 Task: Check the picks of the 2023 Victory Lane Racing NASCAR Cup Series for the race "All-Star Open*" on the track "N". Wilkesboro".
Action: Mouse moved to (240, 452)
Screenshot: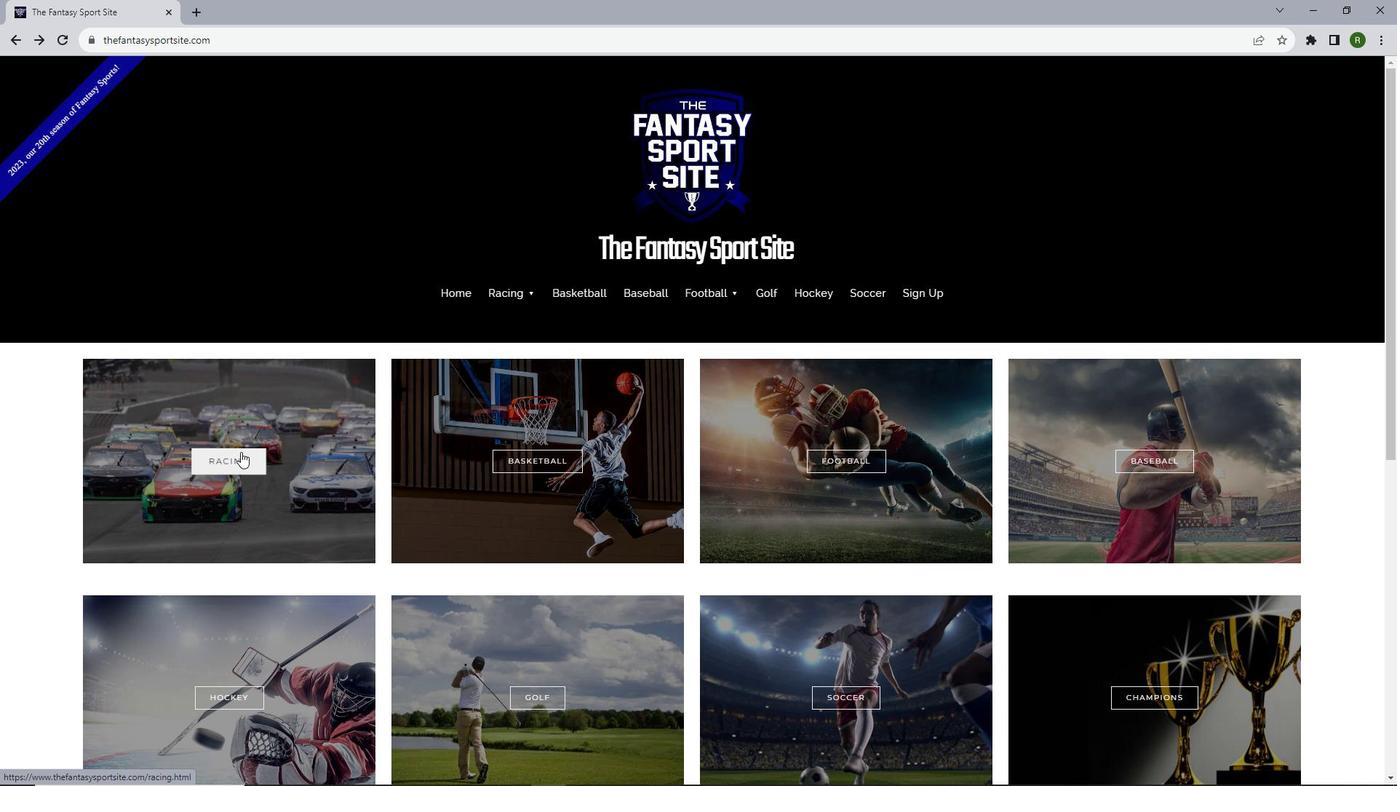 
Action: Mouse pressed left at (240, 452)
Screenshot: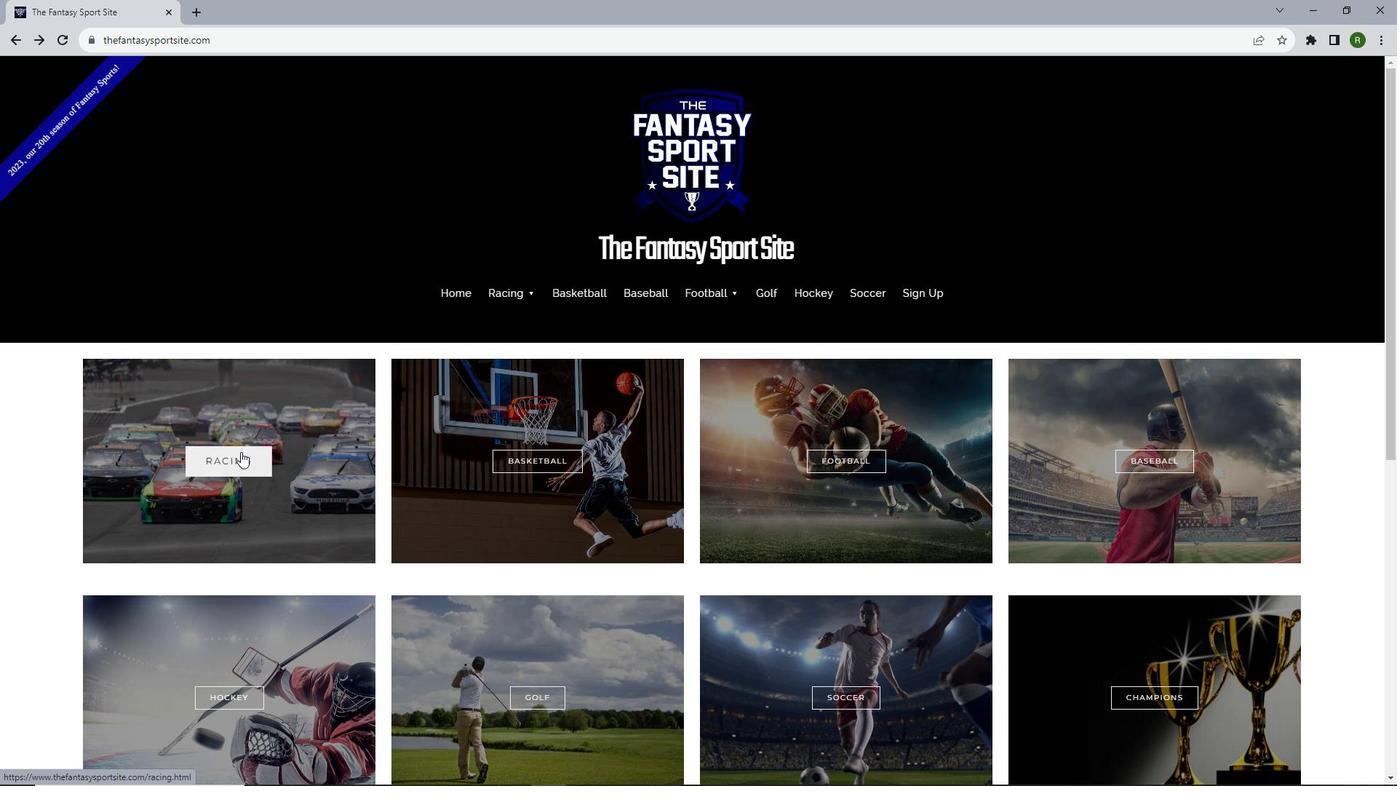 
Action: Mouse moved to (393, 443)
Screenshot: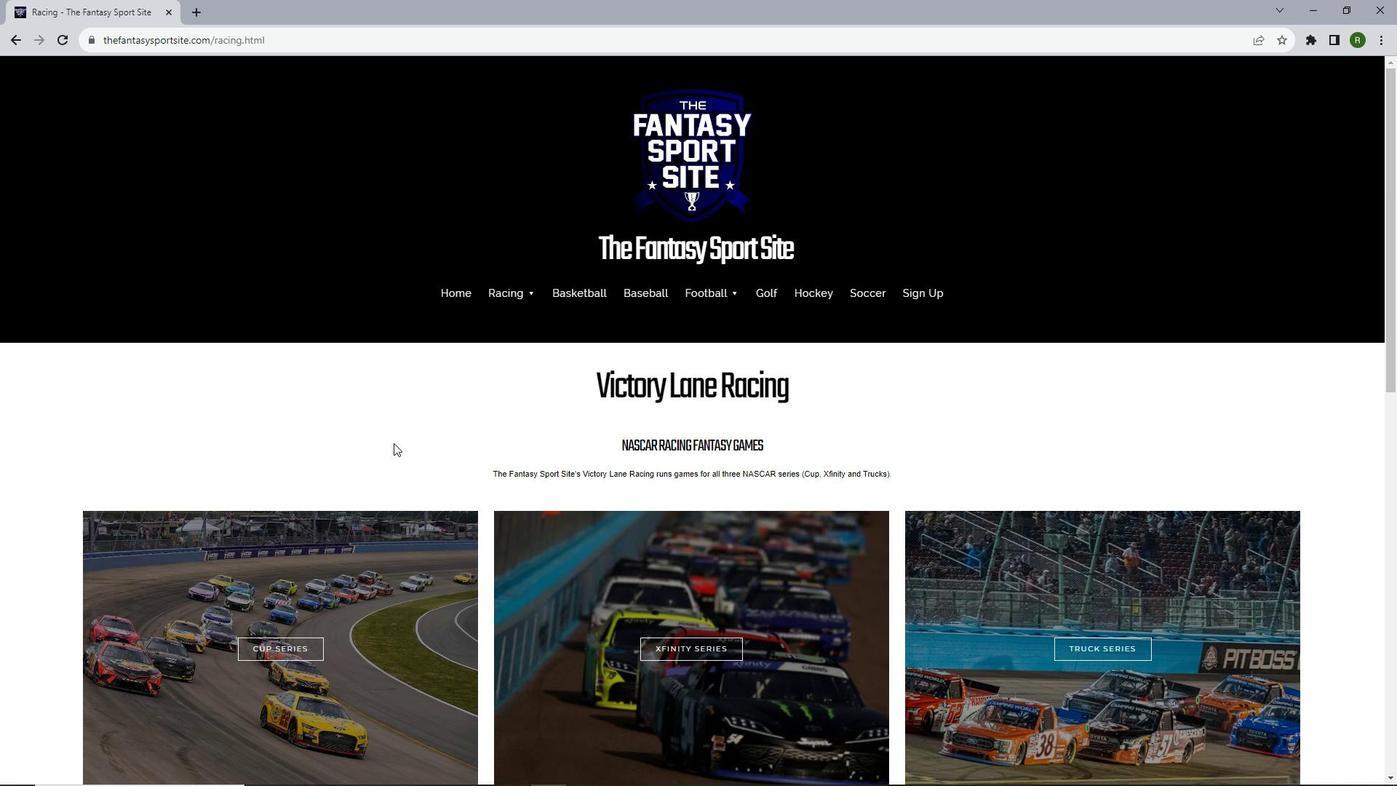 
Action: Mouse scrolled (393, 442) with delta (0, 0)
Screenshot: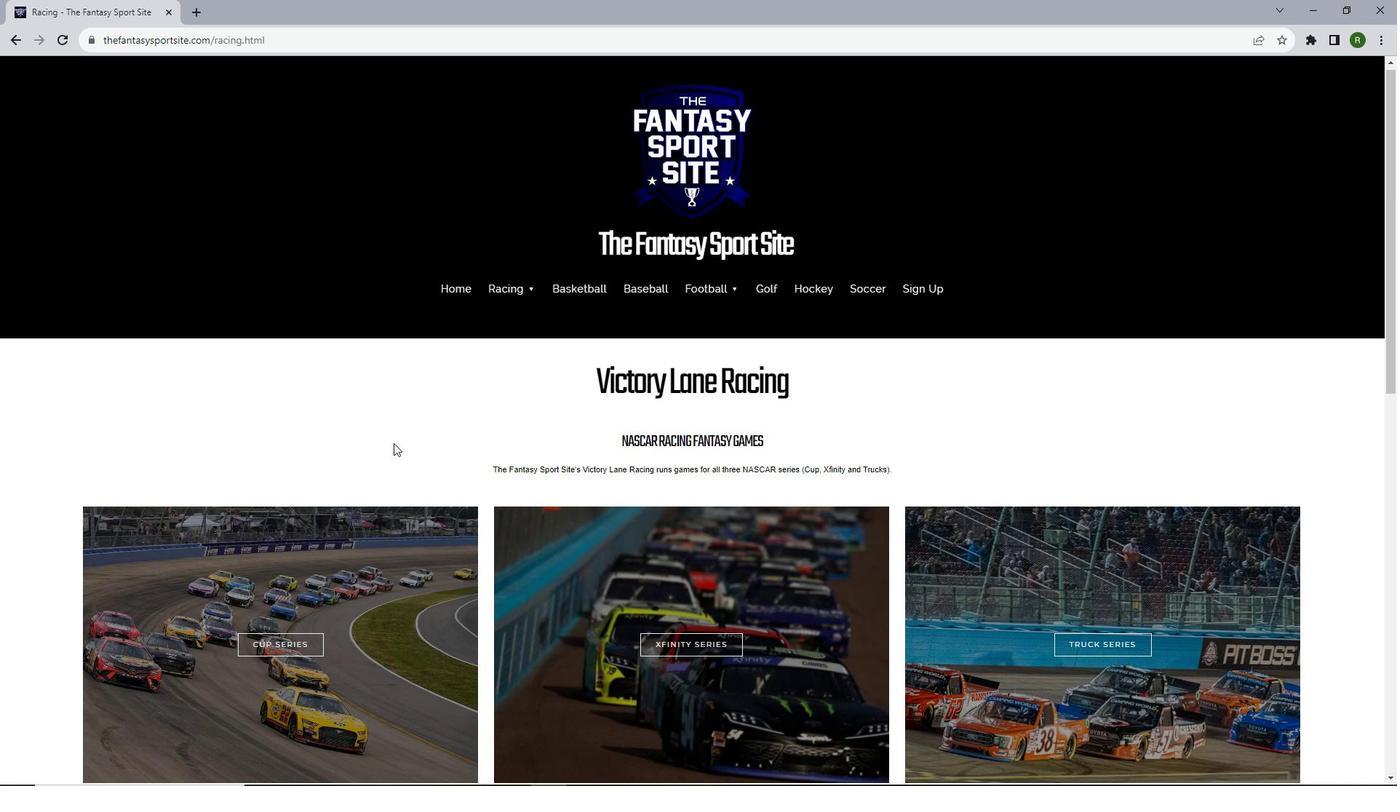 
Action: Mouse scrolled (393, 442) with delta (0, 0)
Screenshot: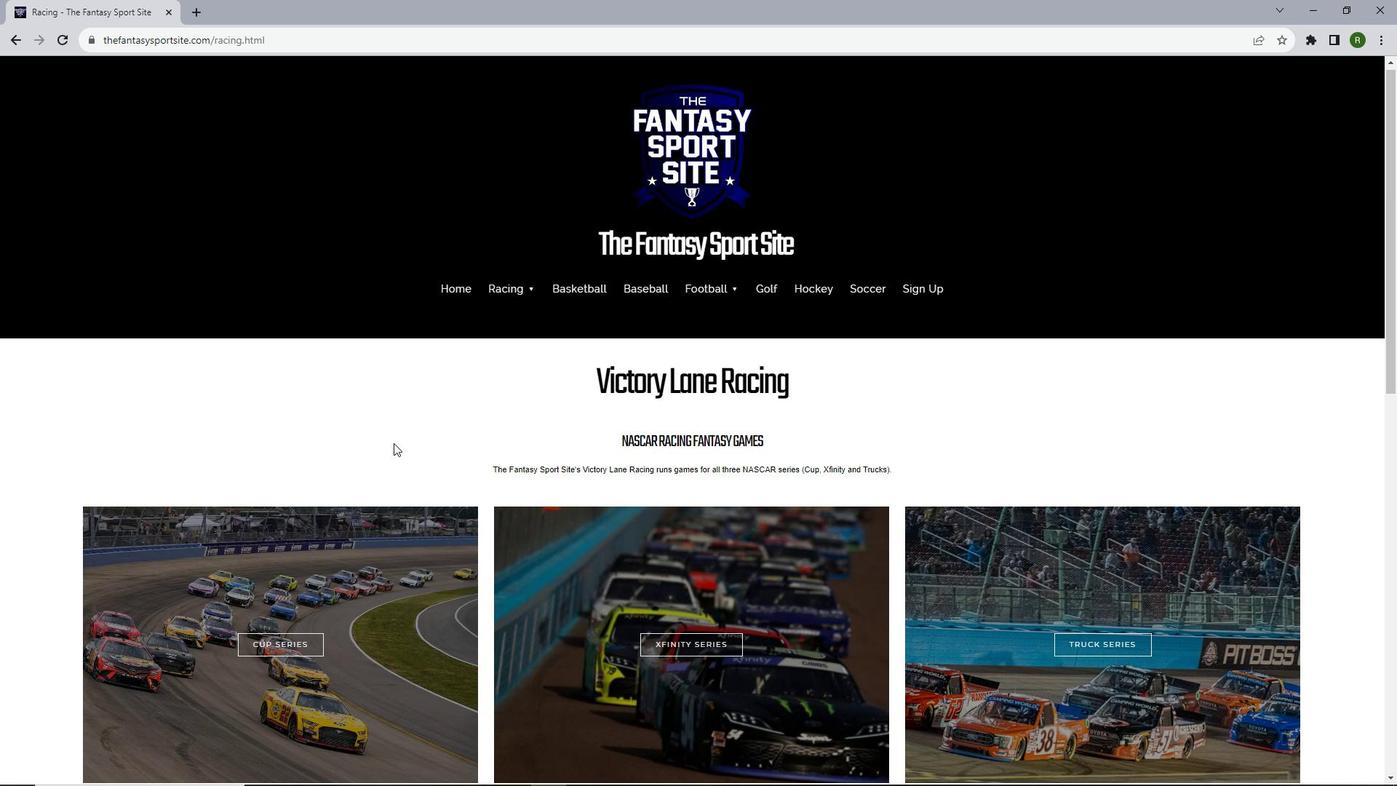
Action: Mouse scrolled (393, 442) with delta (0, 0)
Screenshot: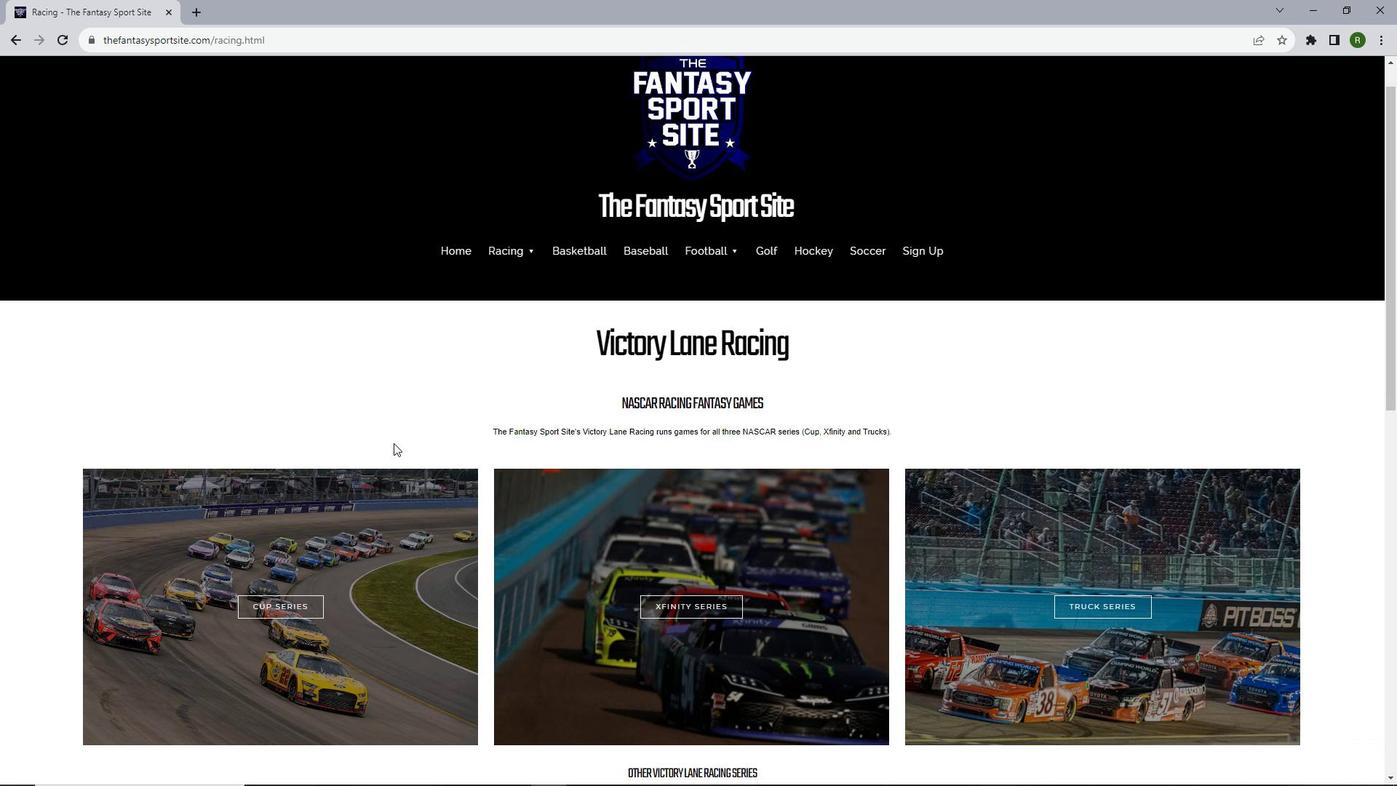 
Action: Mouse moved to (264, 429)
Screenshot: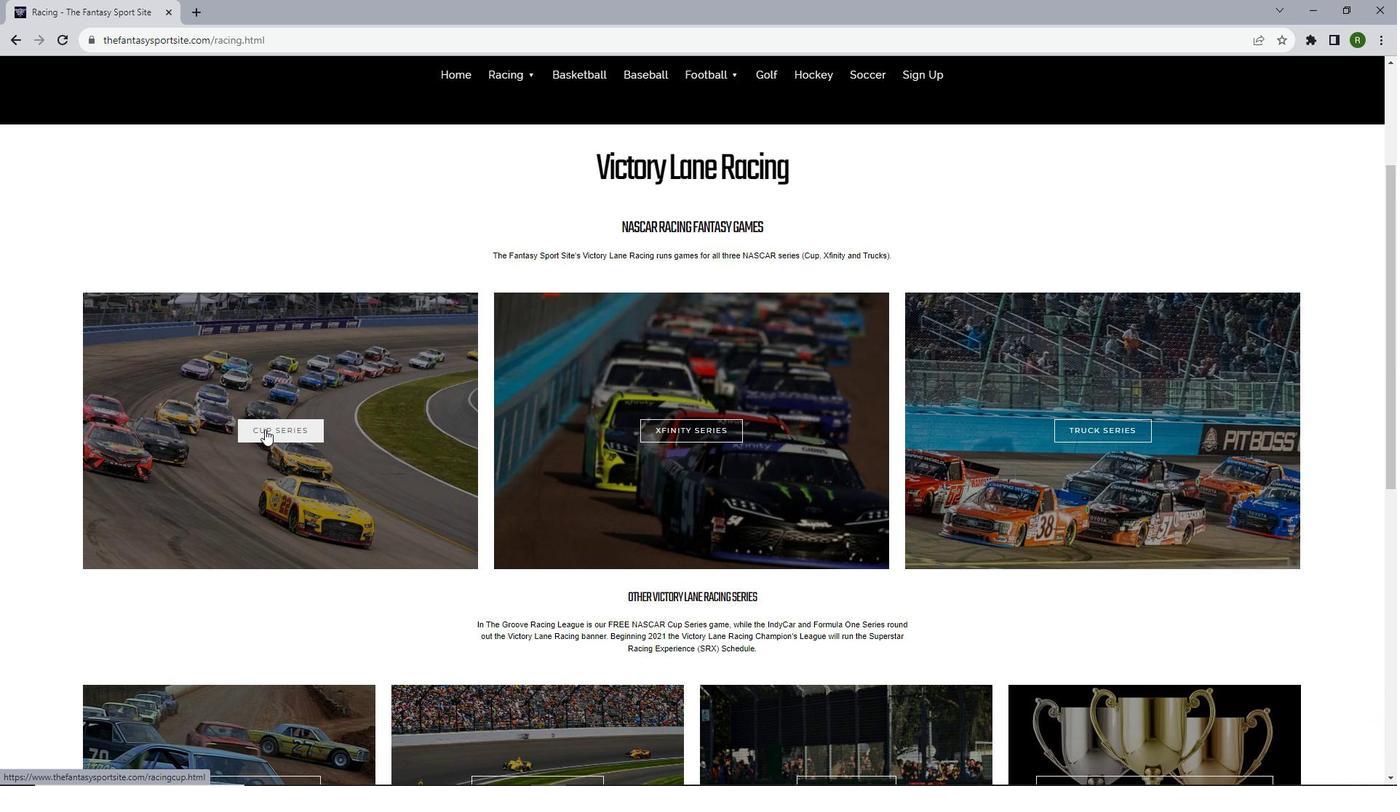 
Action: Mouse pressed left at (264, 429)
Screenshot: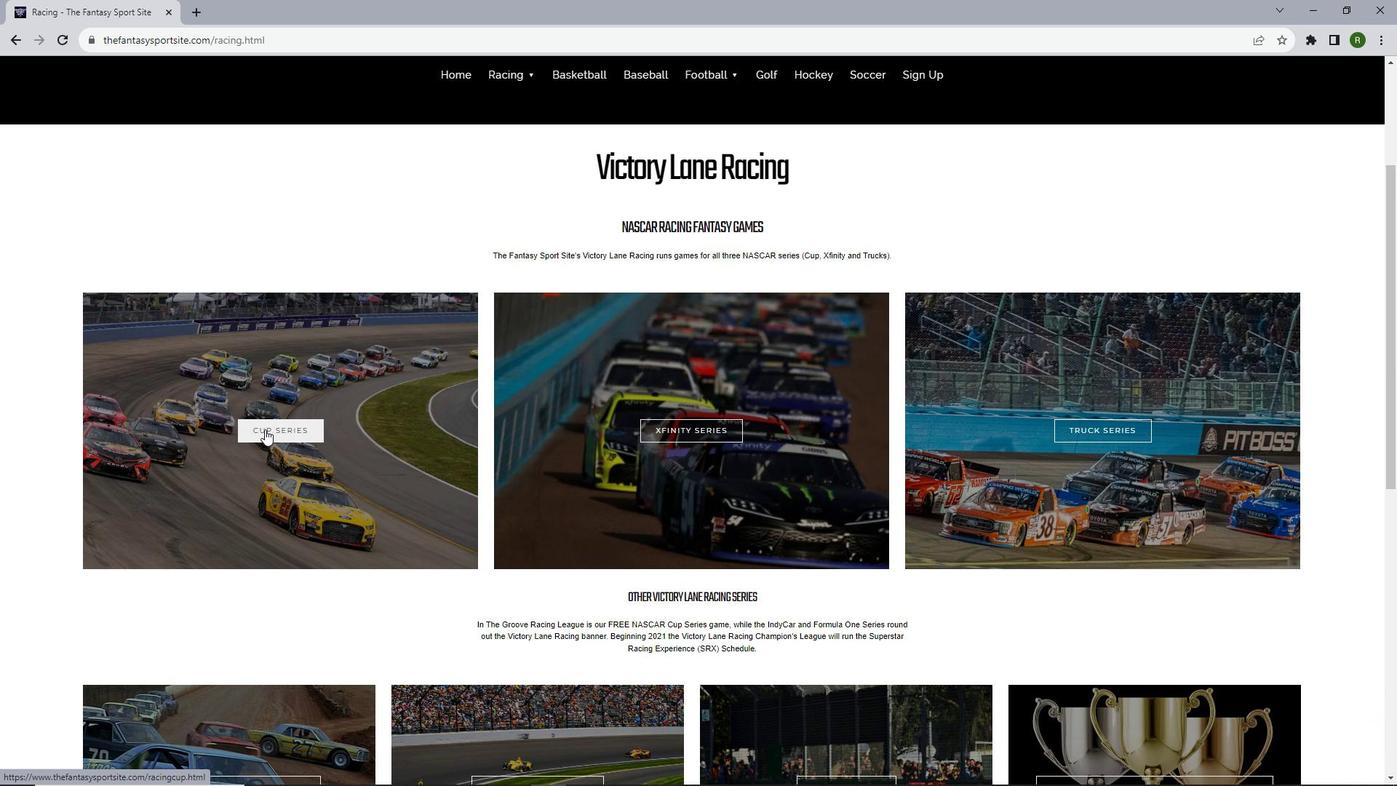 
Action: Mouse moved to (334, 402)
Screenshot: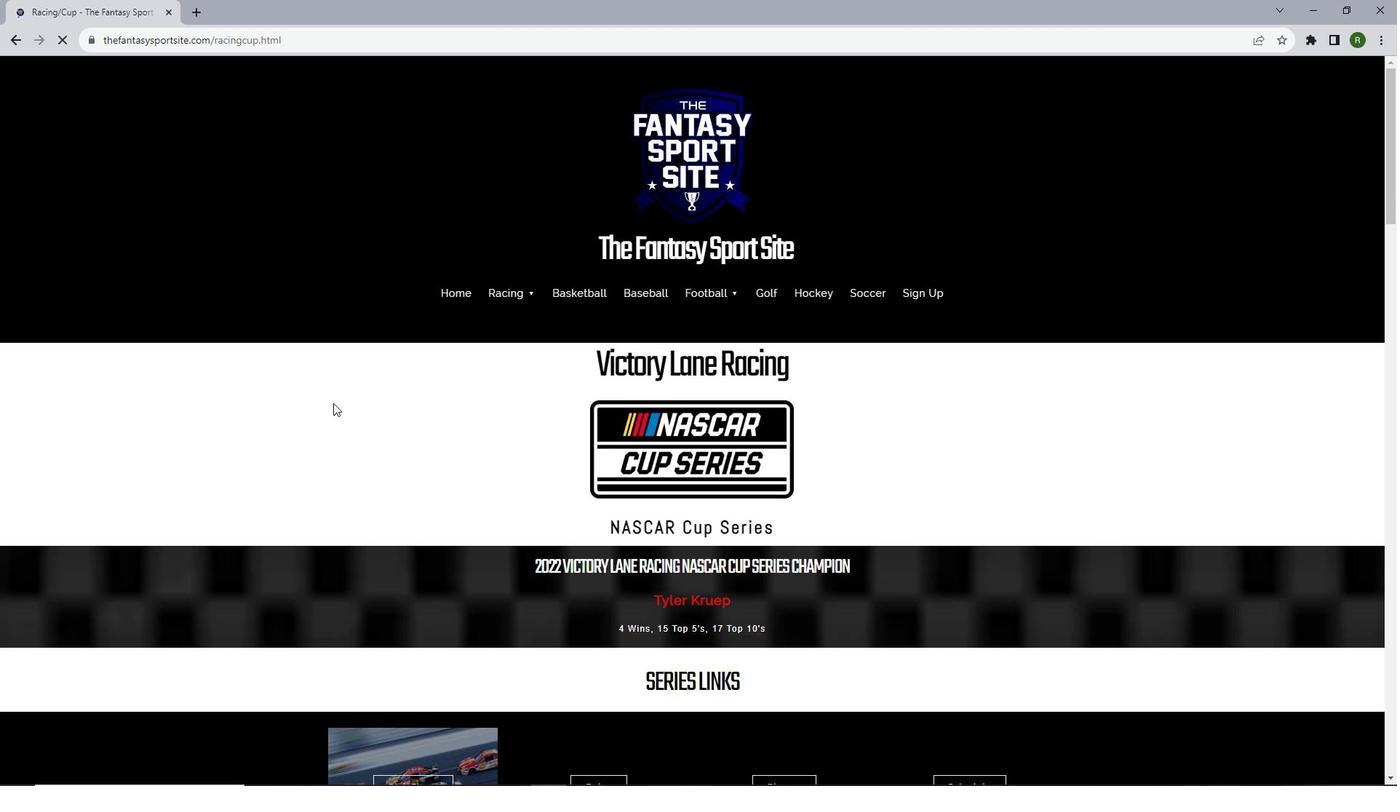 
Action: Mouse scrolled (334, 401) with delta (0, 0)
Screenshot: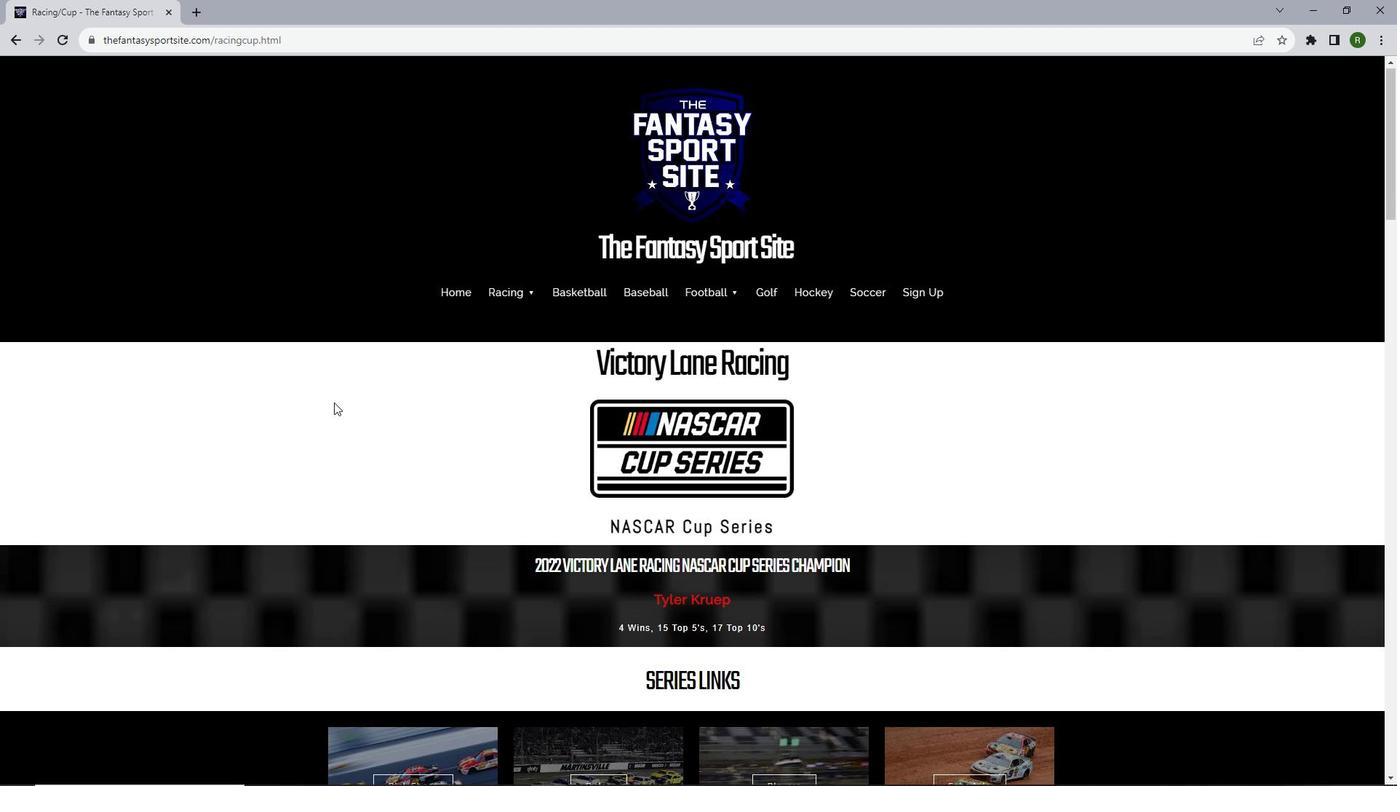 
Action: Mouse scrolled (334, 401) with delta (0, 0)
Screenshot: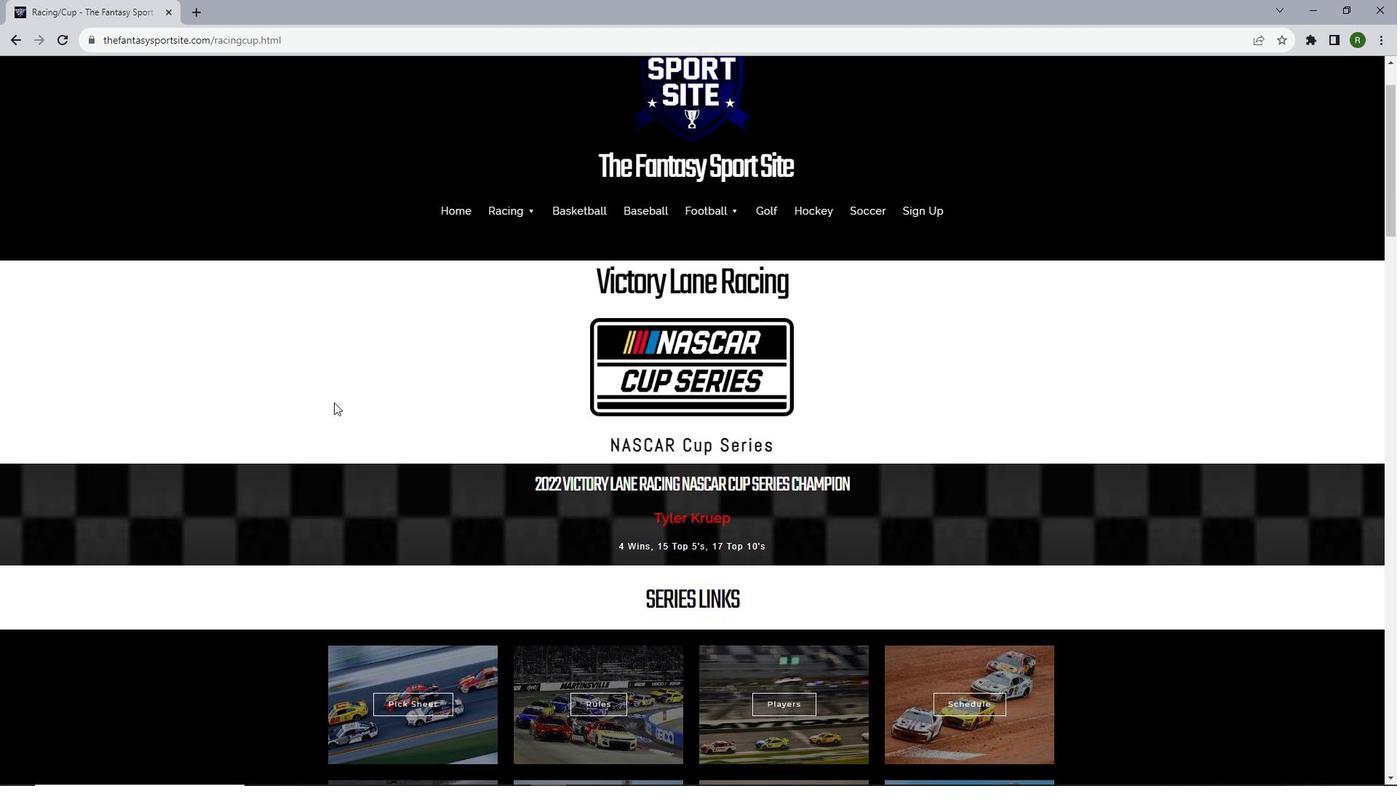 
Action: Mouse scrolled (334, 401) with delta (0, 0)
Screenshot: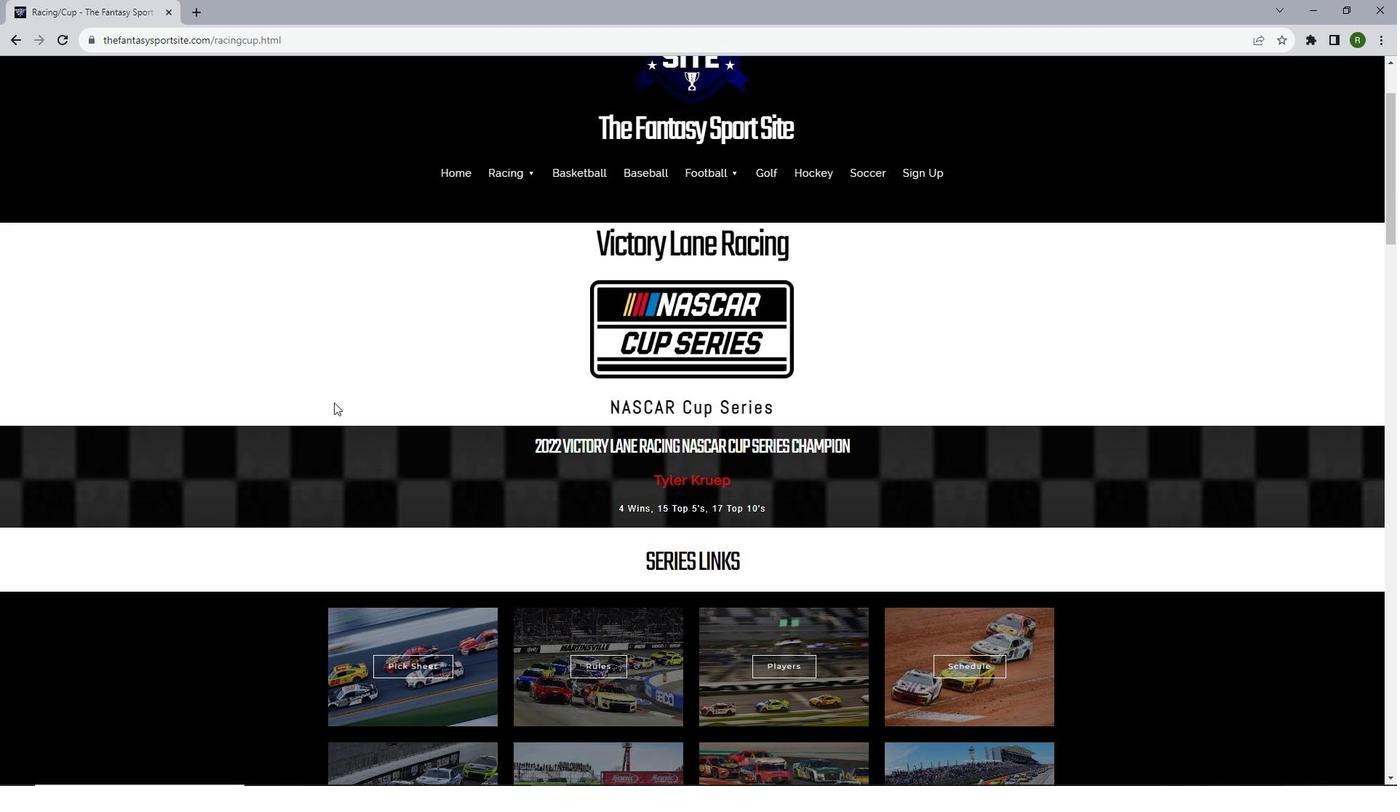 
Action: Mouse scrolled (334, 401) with delta (0, 0)
Screenshot: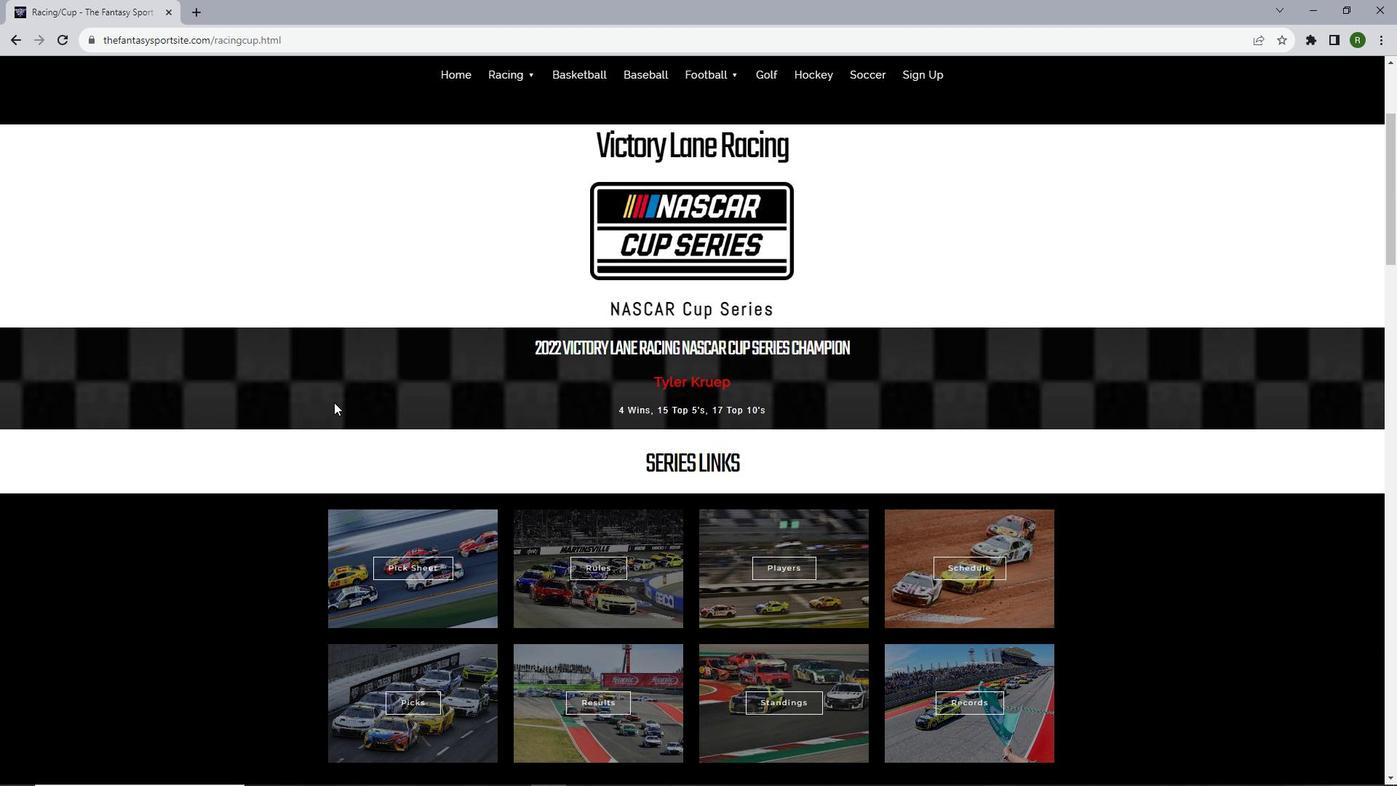 
Action: Mouse scrolled (334, 401) with delta (0, 0)
Screenshot: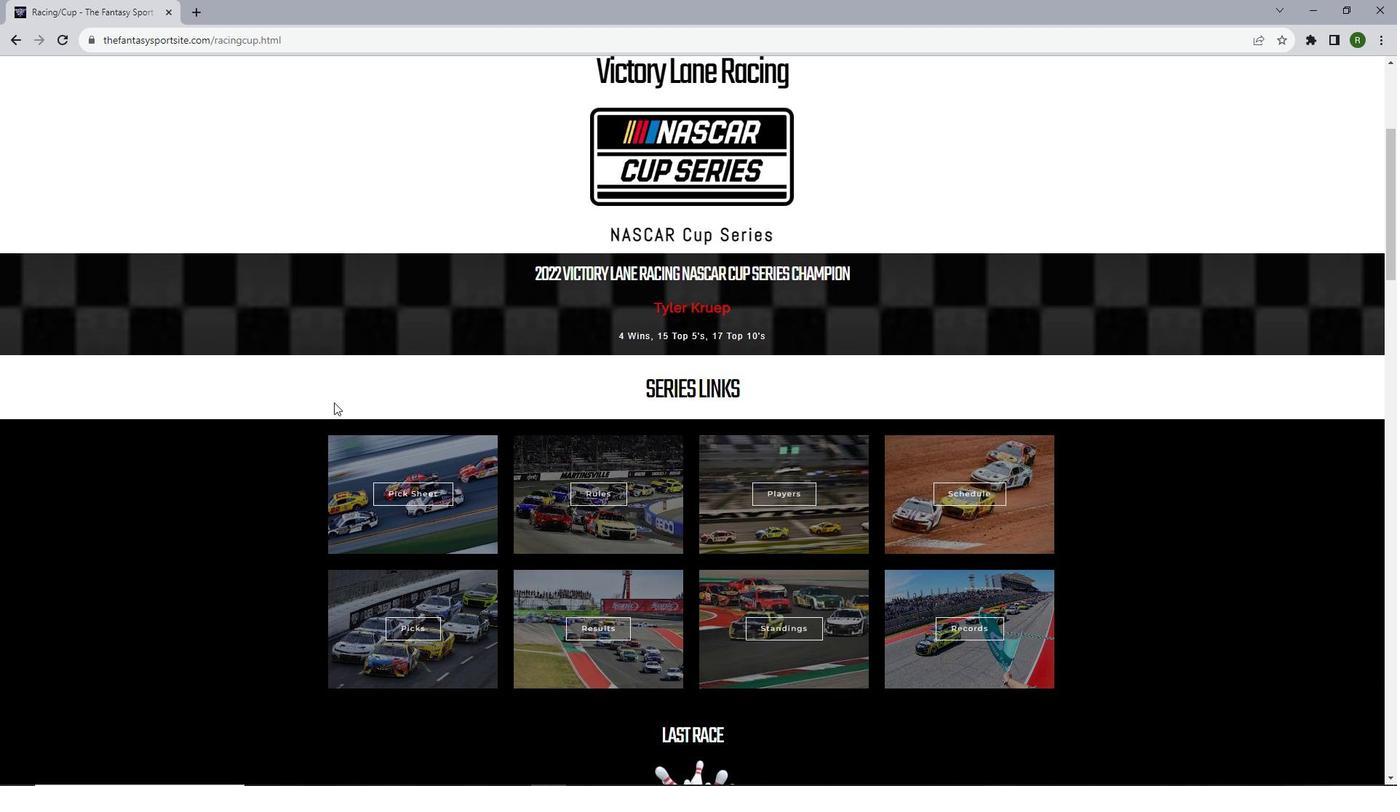 
Action: Mouse moved to (403, 559)
Screenshot: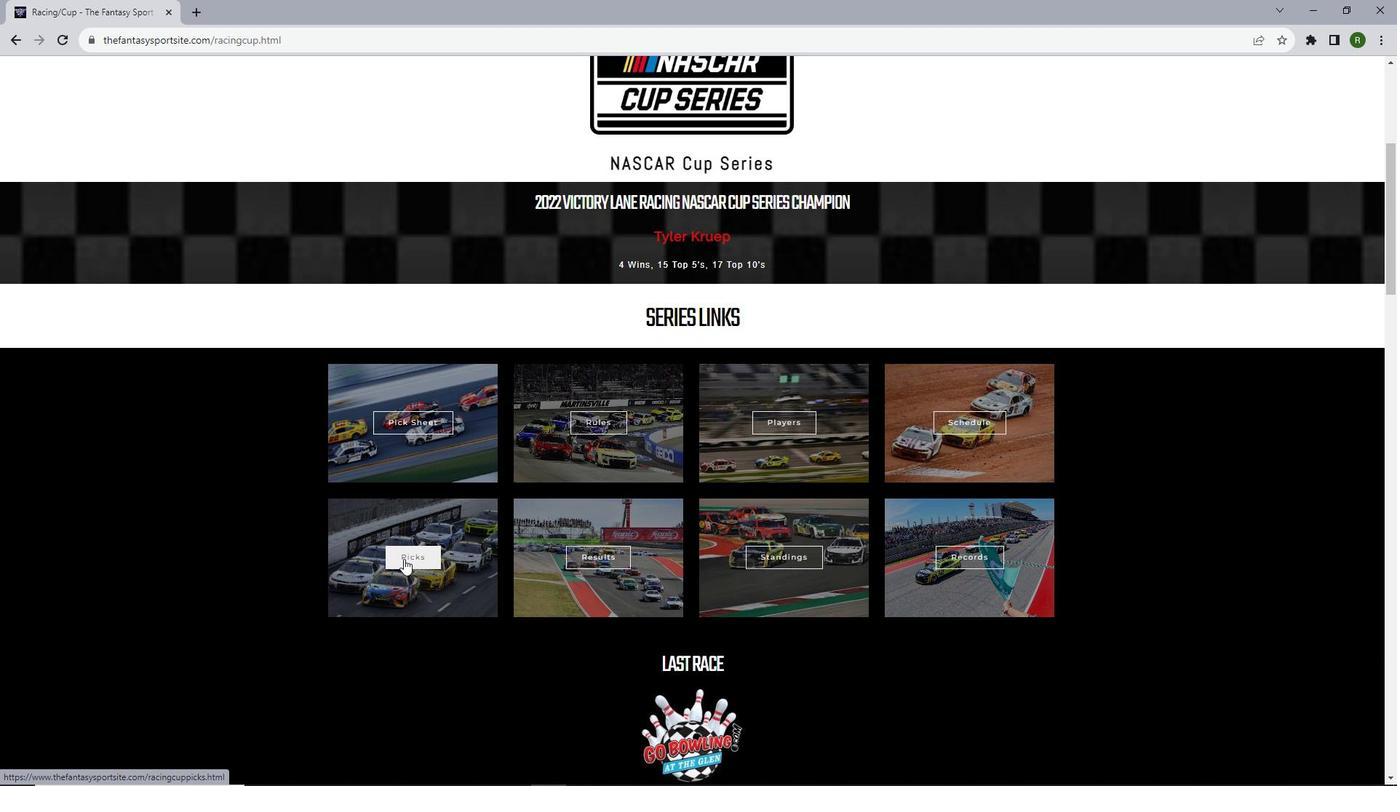 
Action: Mouse pressed left at (403, 559)
Screenshot: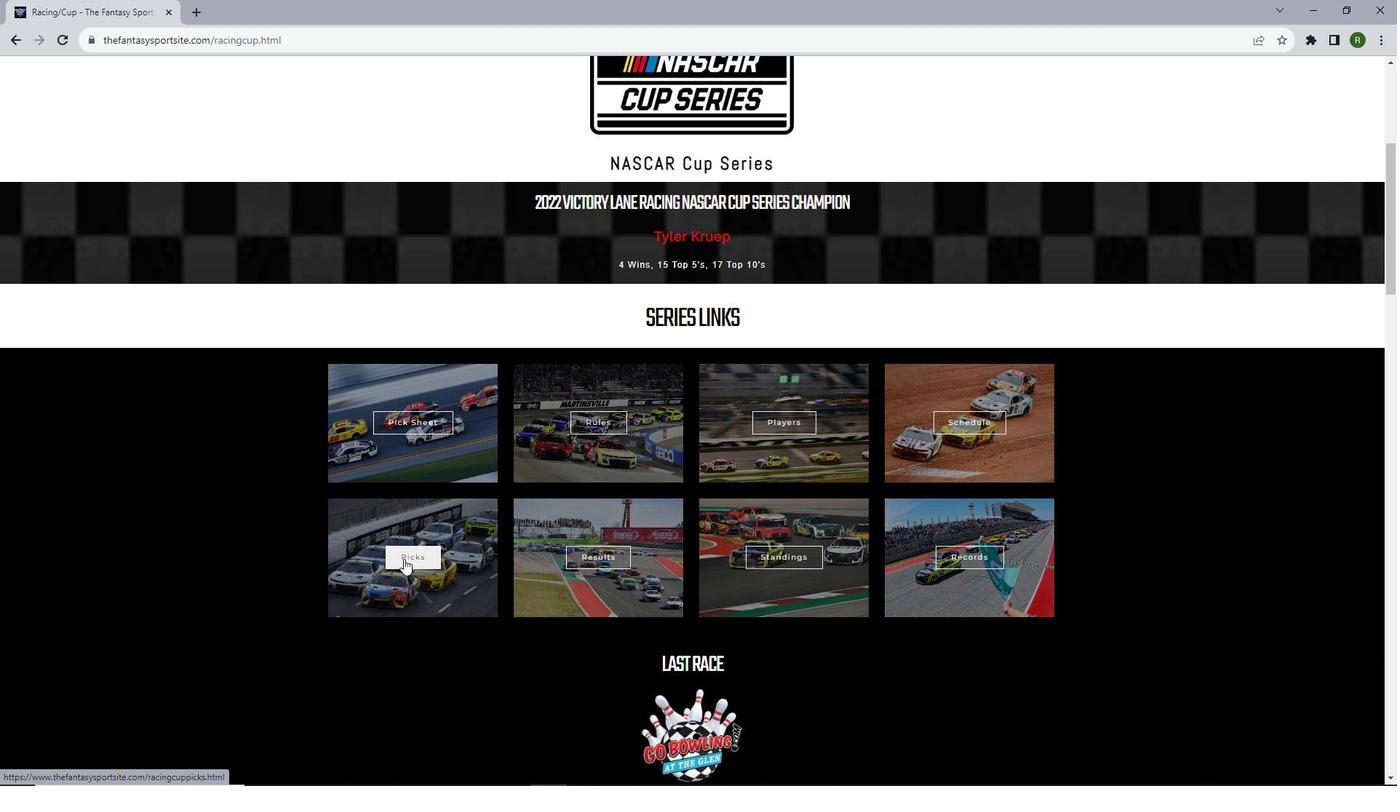 
Action: Mouse moved to (521, 418)
Screenshot: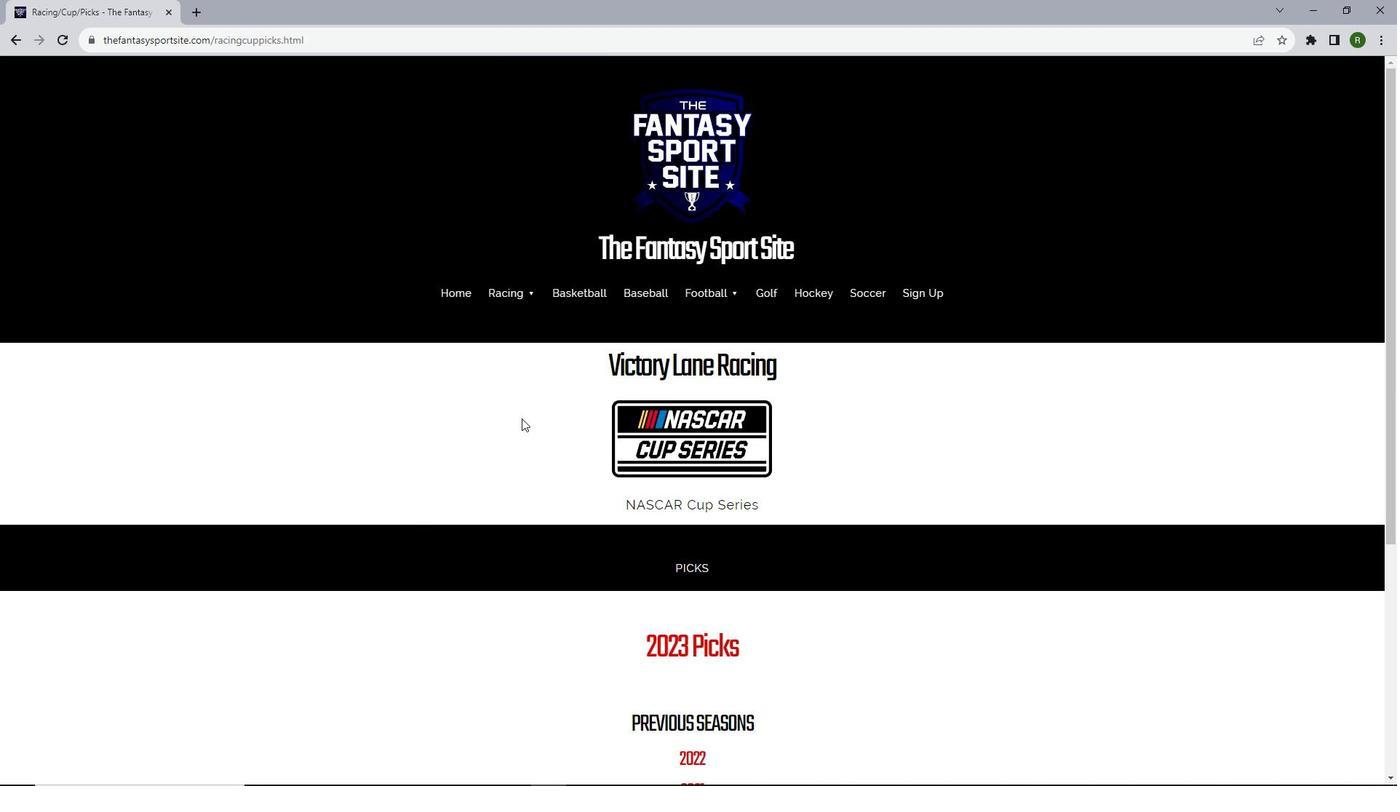 
Action: Mouse scrolled (521, 417) with delta (0, 0)
Screenshot: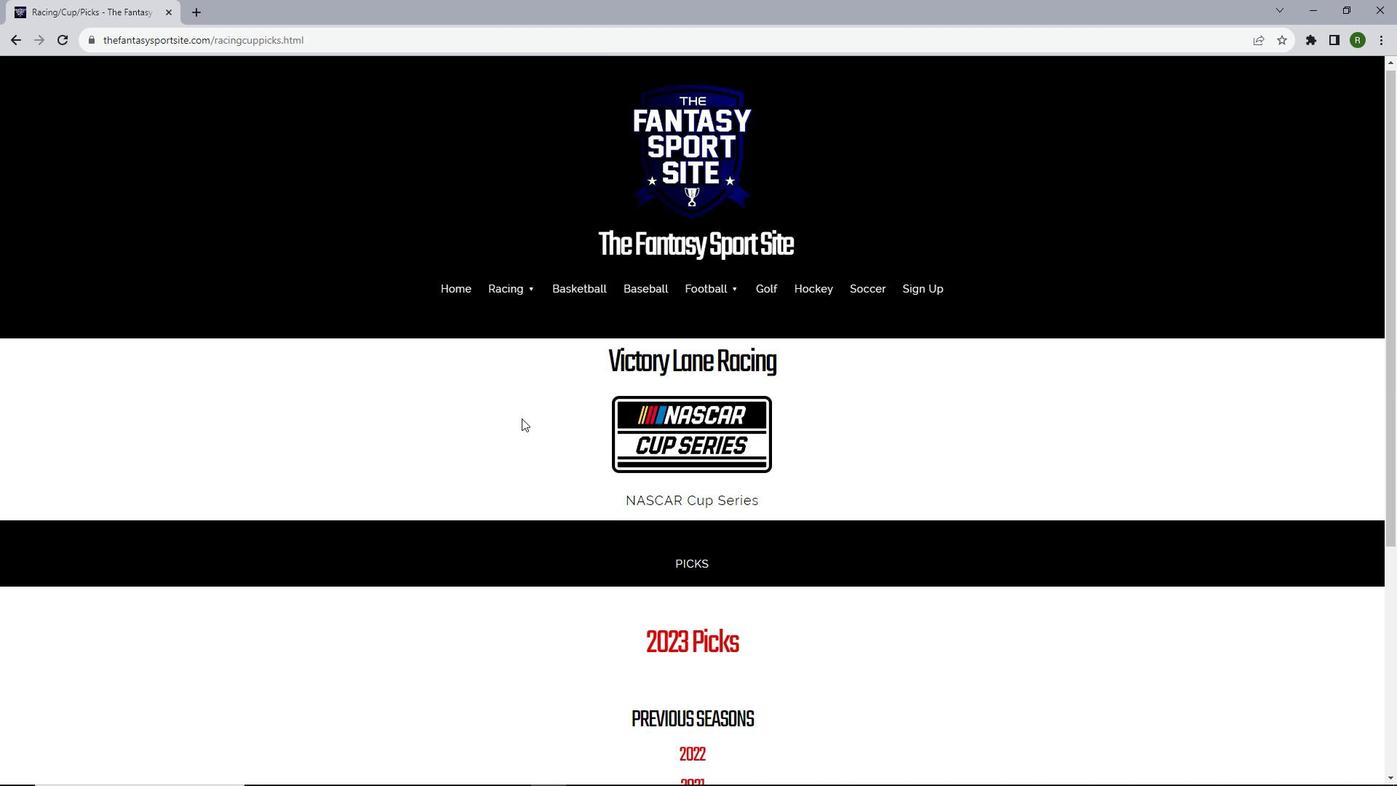 
Action: Mouse scrolled (521, 417) with delta (0, 0)
Screenshot: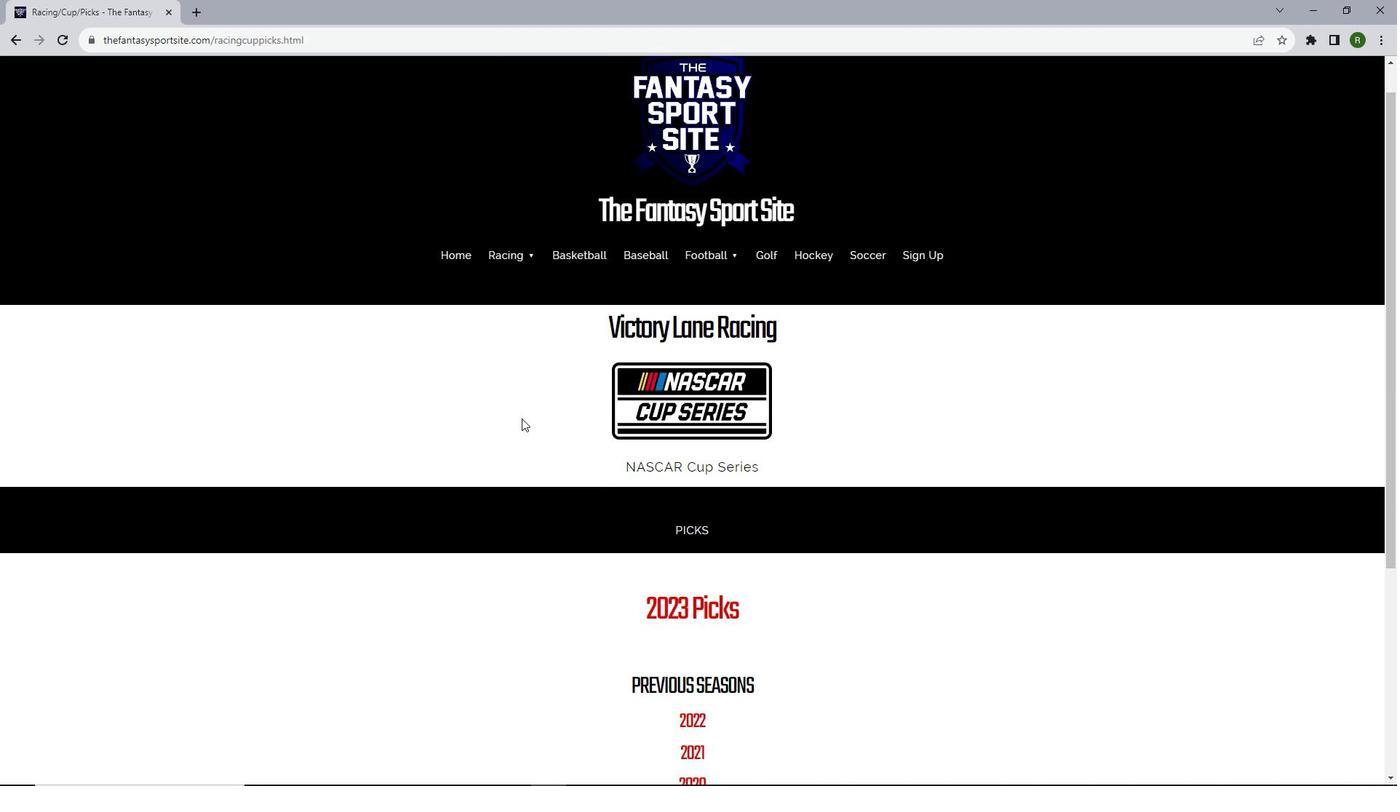 
Action: Mouse scrolled (521, 417) with delta (0, 0)
Screenshot: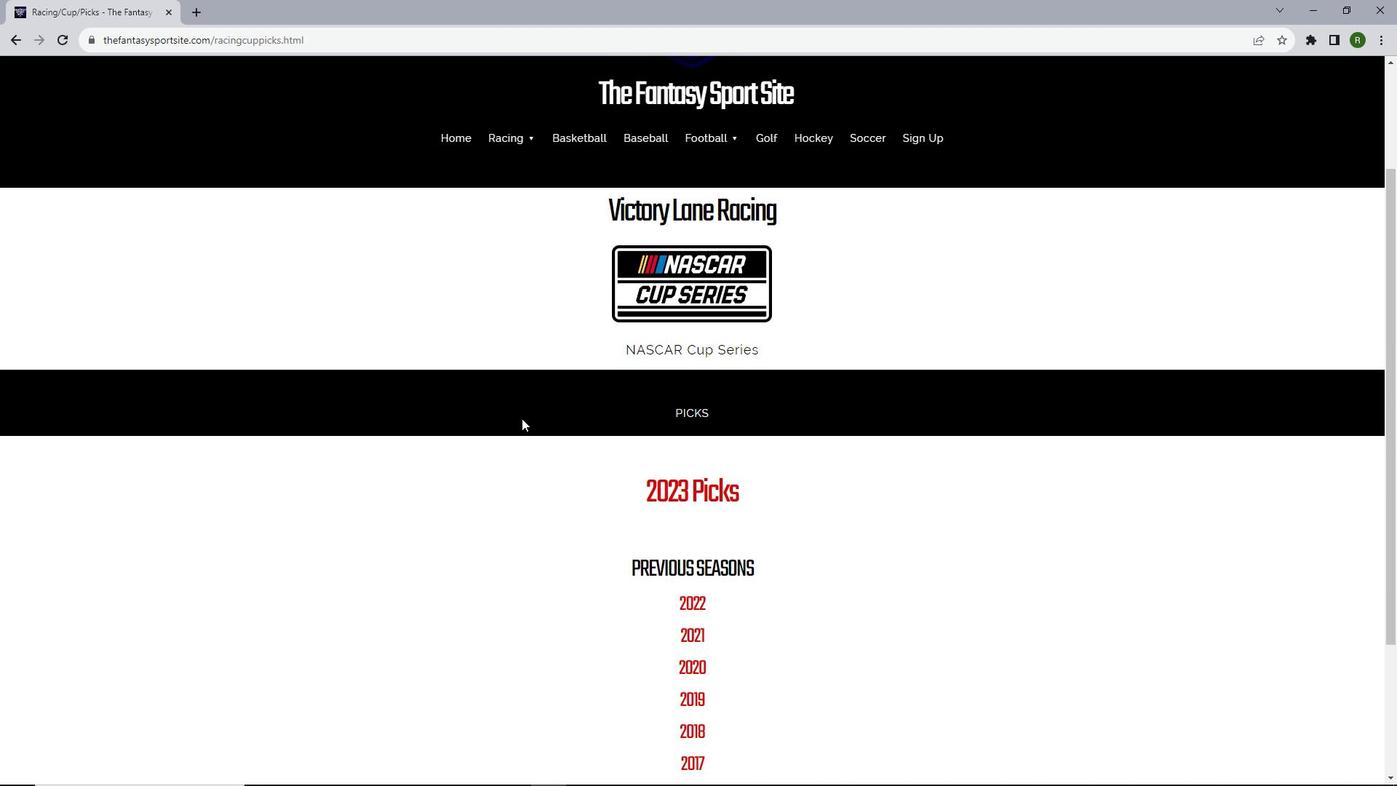
Action: Mouse scrolled (521, 417) with delta (0, 0)
Screenshot: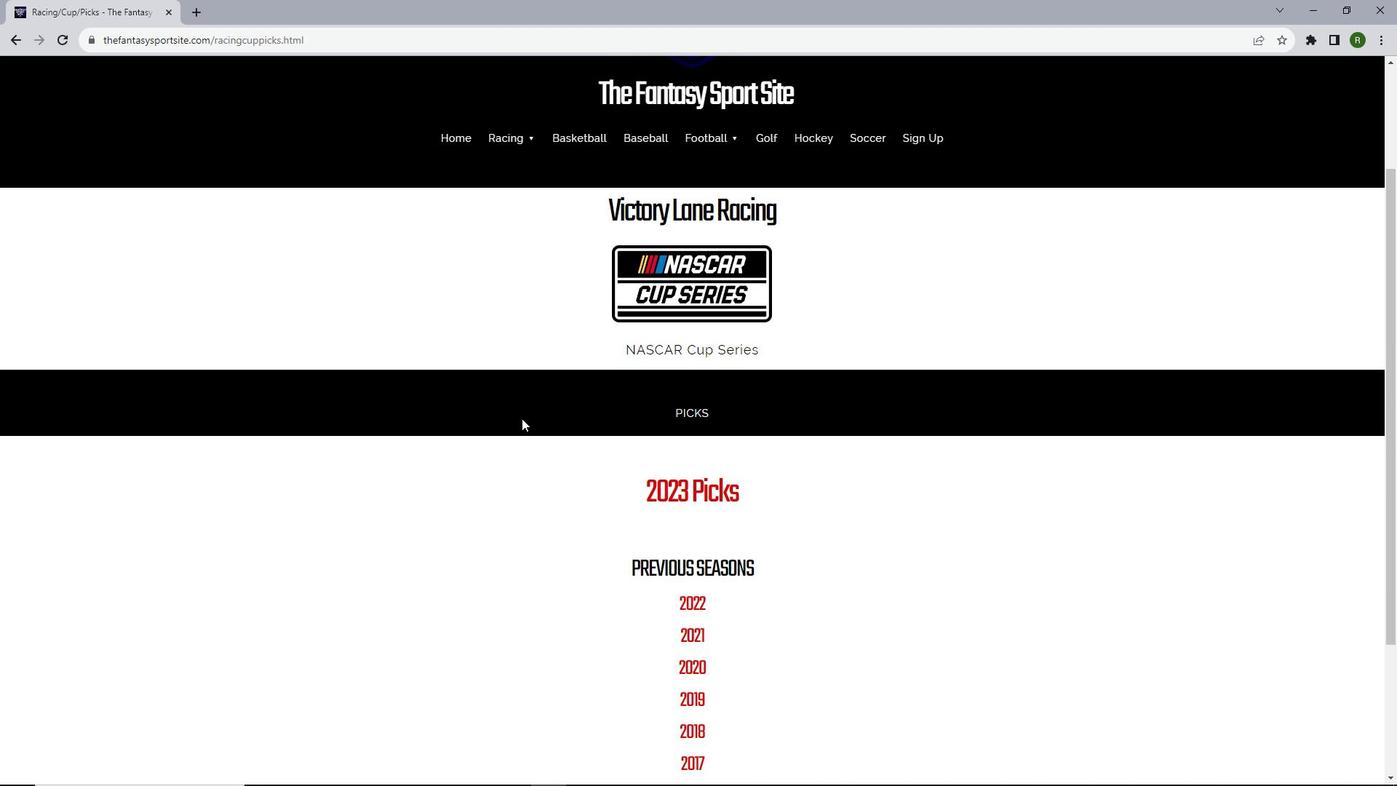 
Action: Mouse moved to (711, 352)
Screenshot: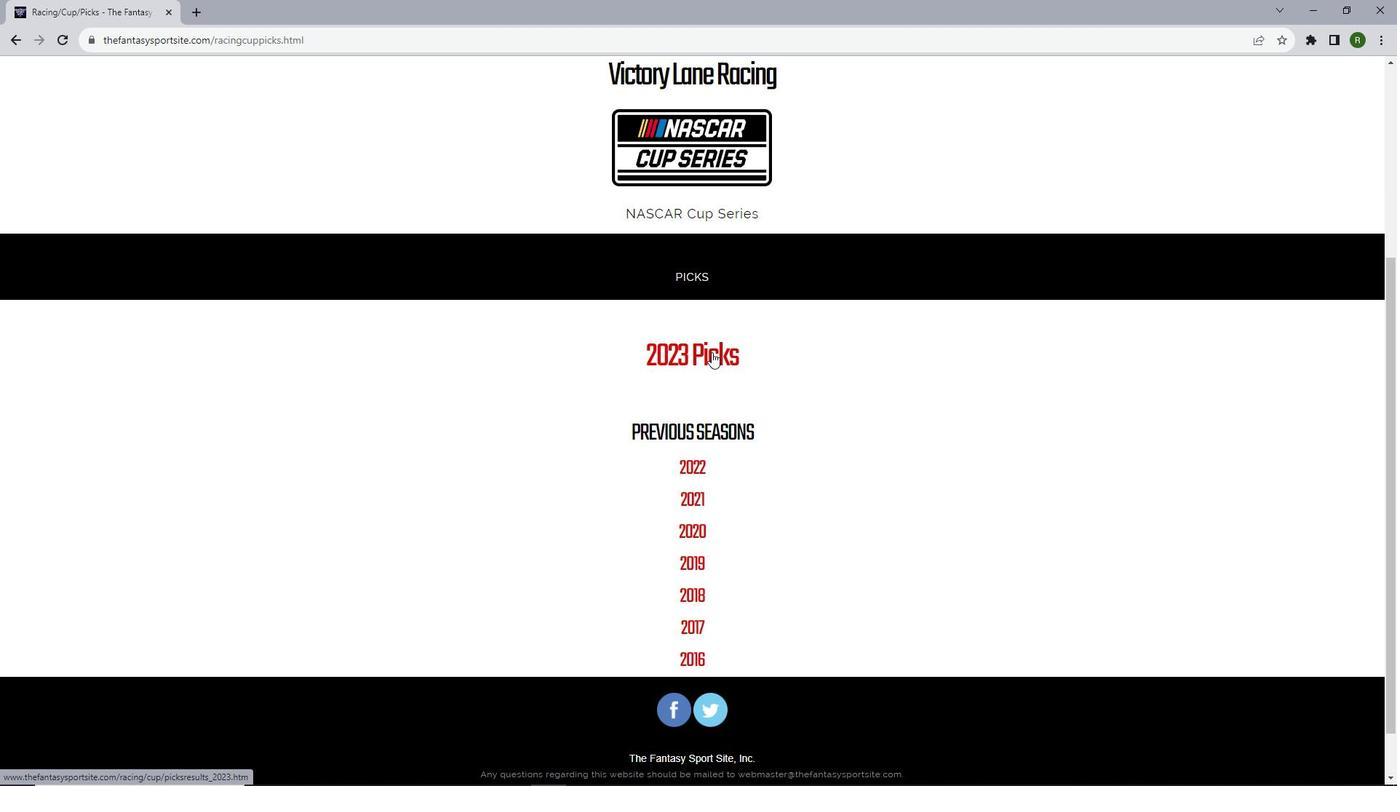 
Action: Mouse pressed left at (711, 352)
Screenshot: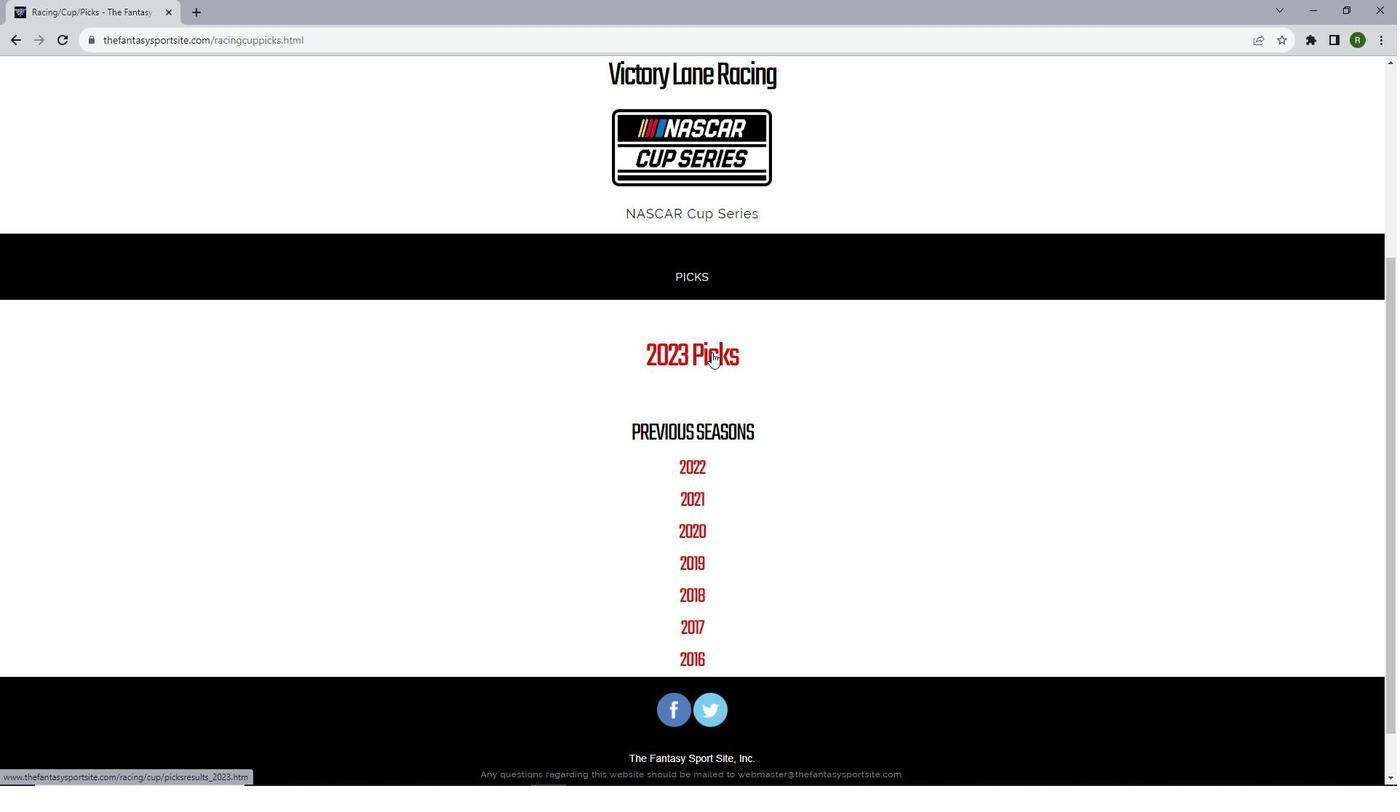 
Action: Mouse moved to (706, 339)
Screenshot: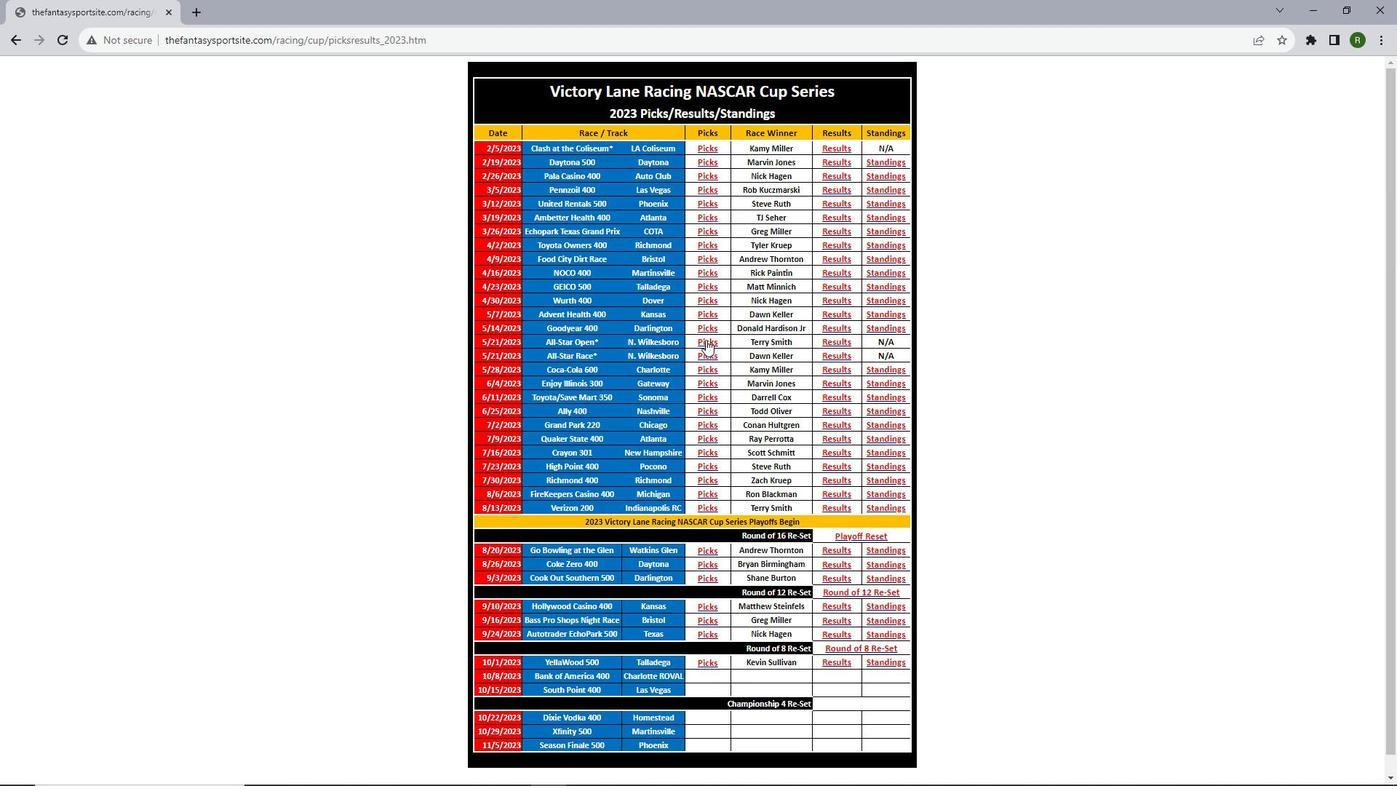 
Action: Mouse pressed left at (706, 339)
Screenshot: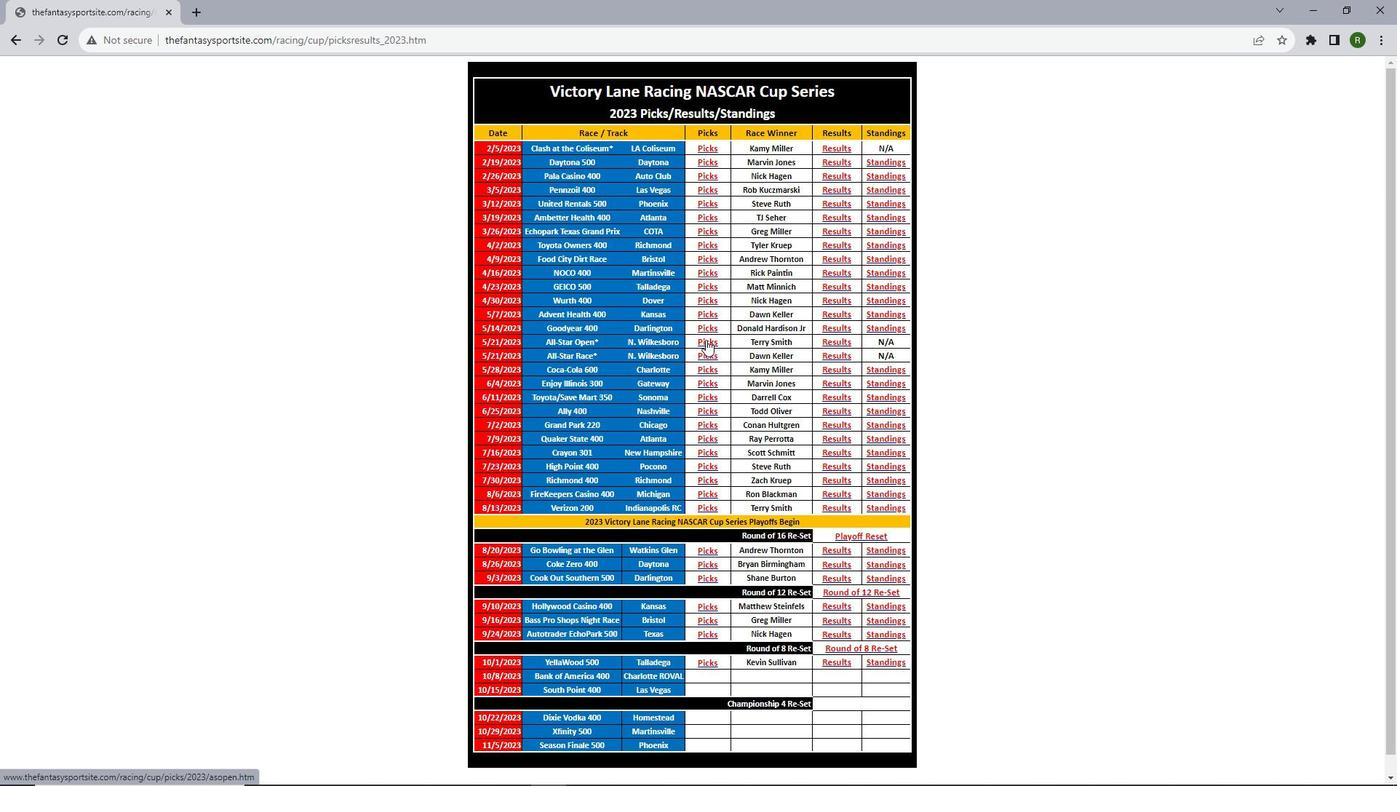 
Action: Mouse moved to (687, 322)
Screenshot: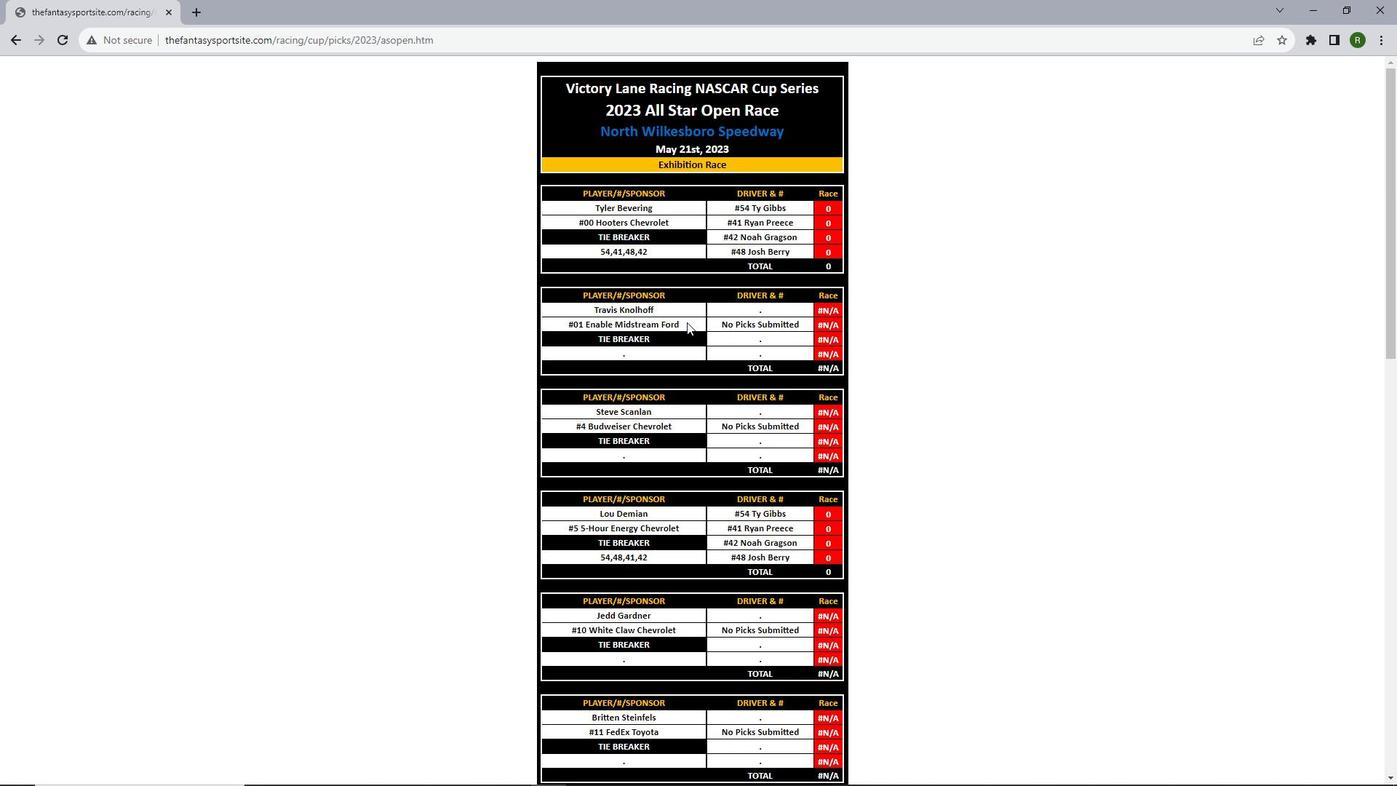 
Action: Mouse scrolled (687, 321) with delta (0, 0)
Screenshot: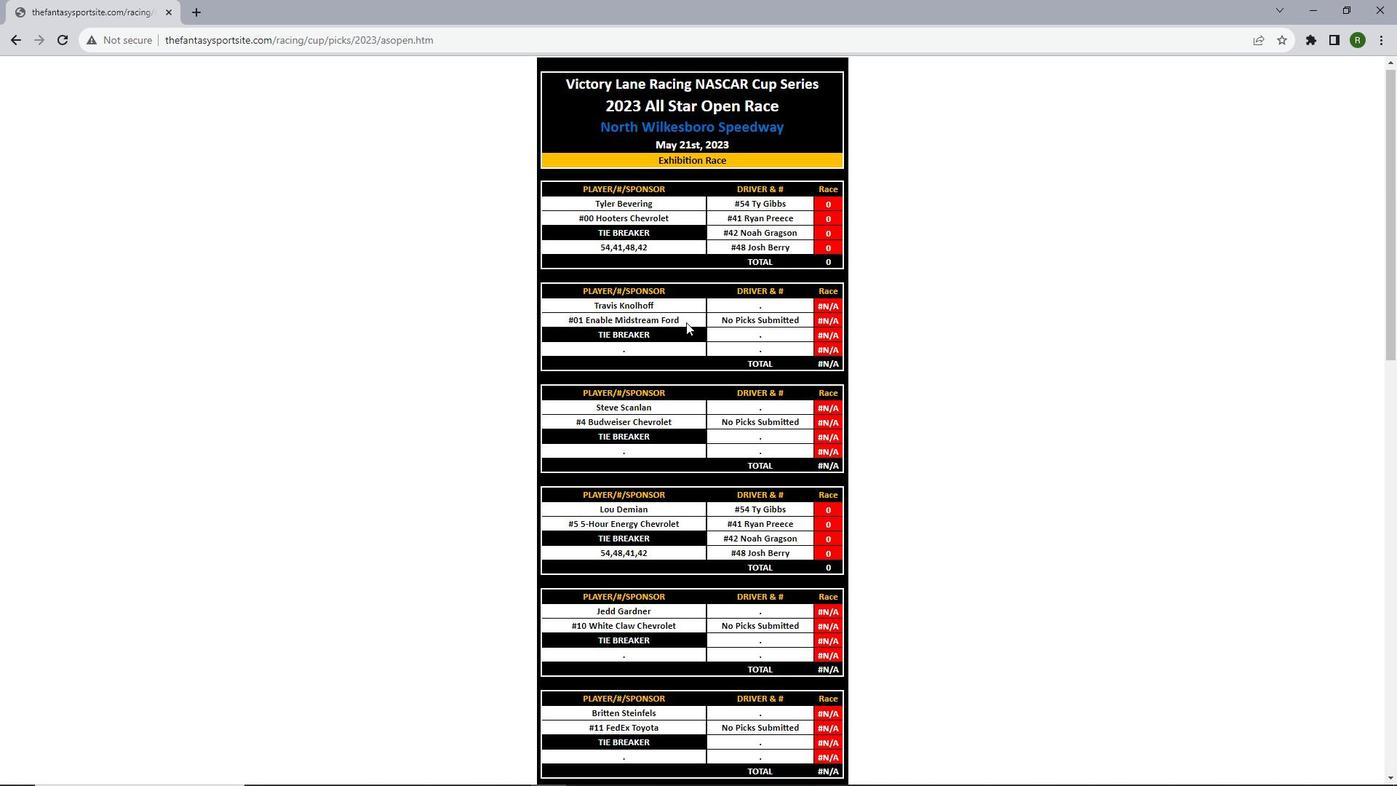 
Action: Mouse moved to (686, 322)
Screenshot: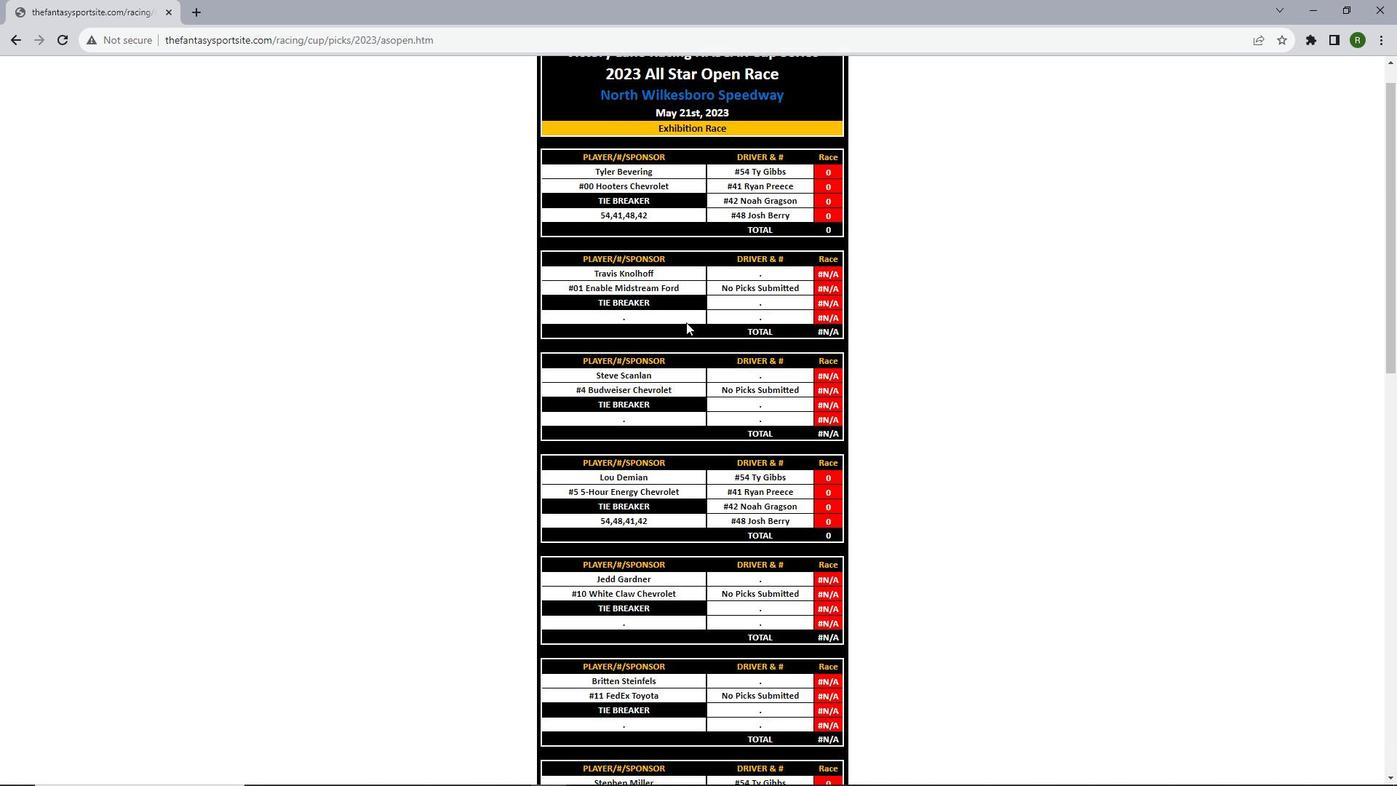 
Action: Mouse scrolled (686, 321) with delta (0, 0)
Screenshot: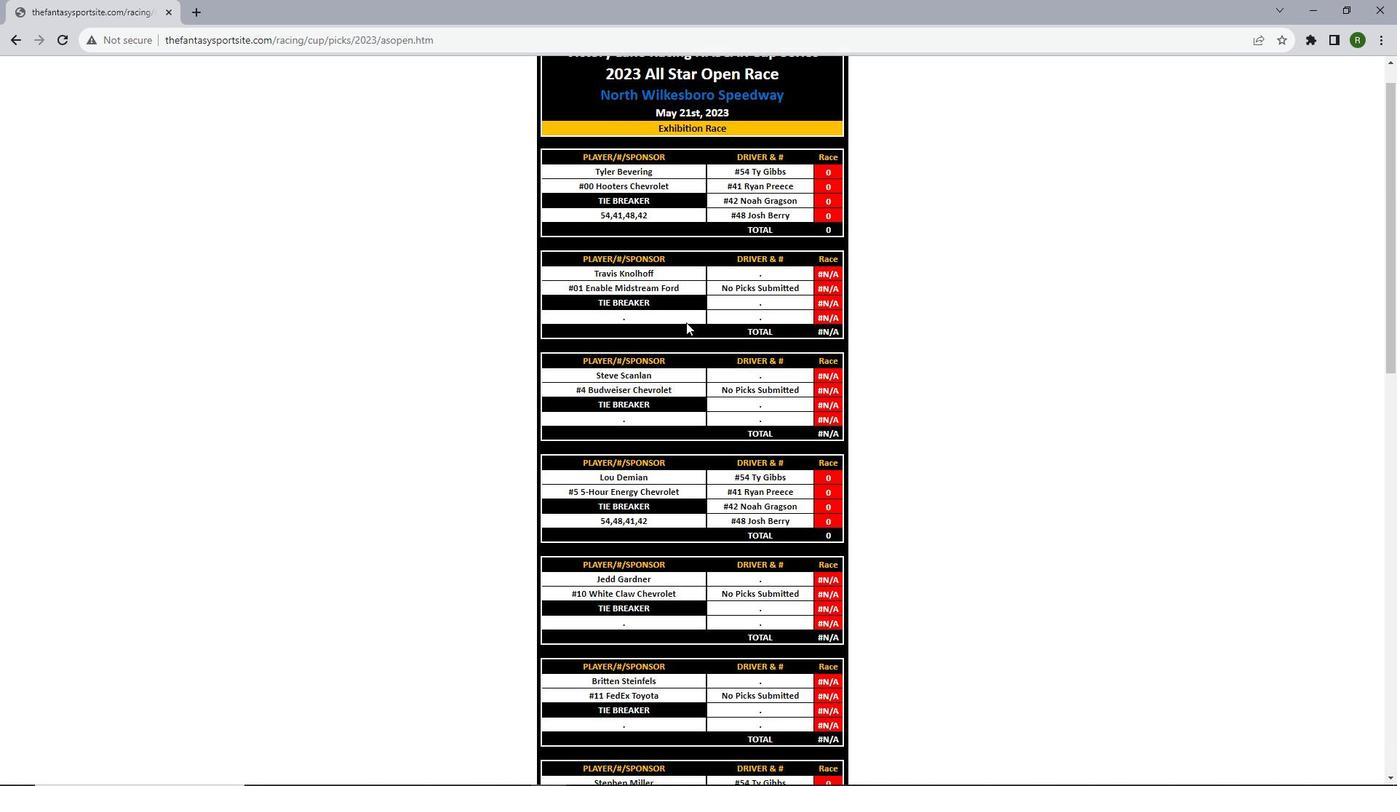 
Action: Mouse scrolled (686, 321) with delta (0, 0)
Screenshot: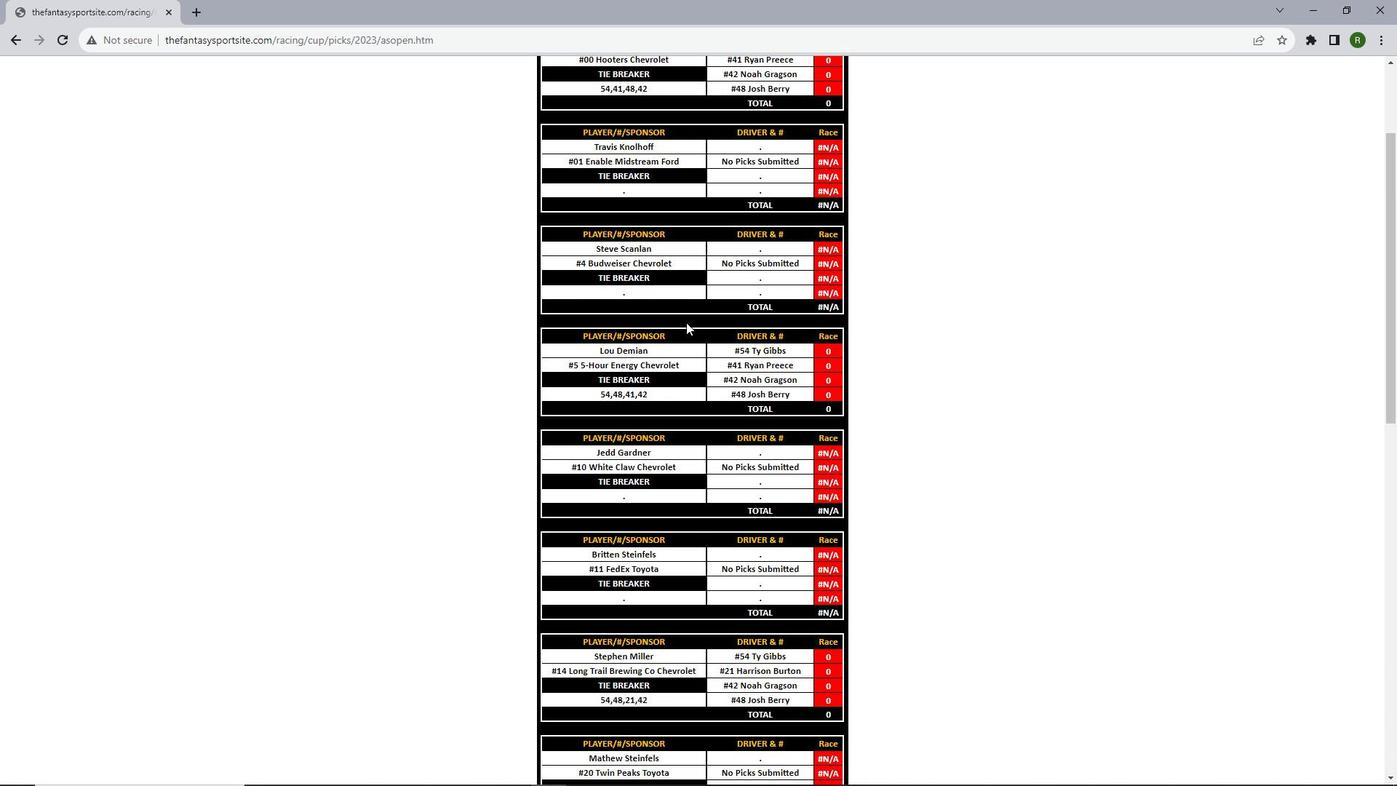 
Action: Mouse scrolled (686, 323) with delta (0, 0)
Screenshot: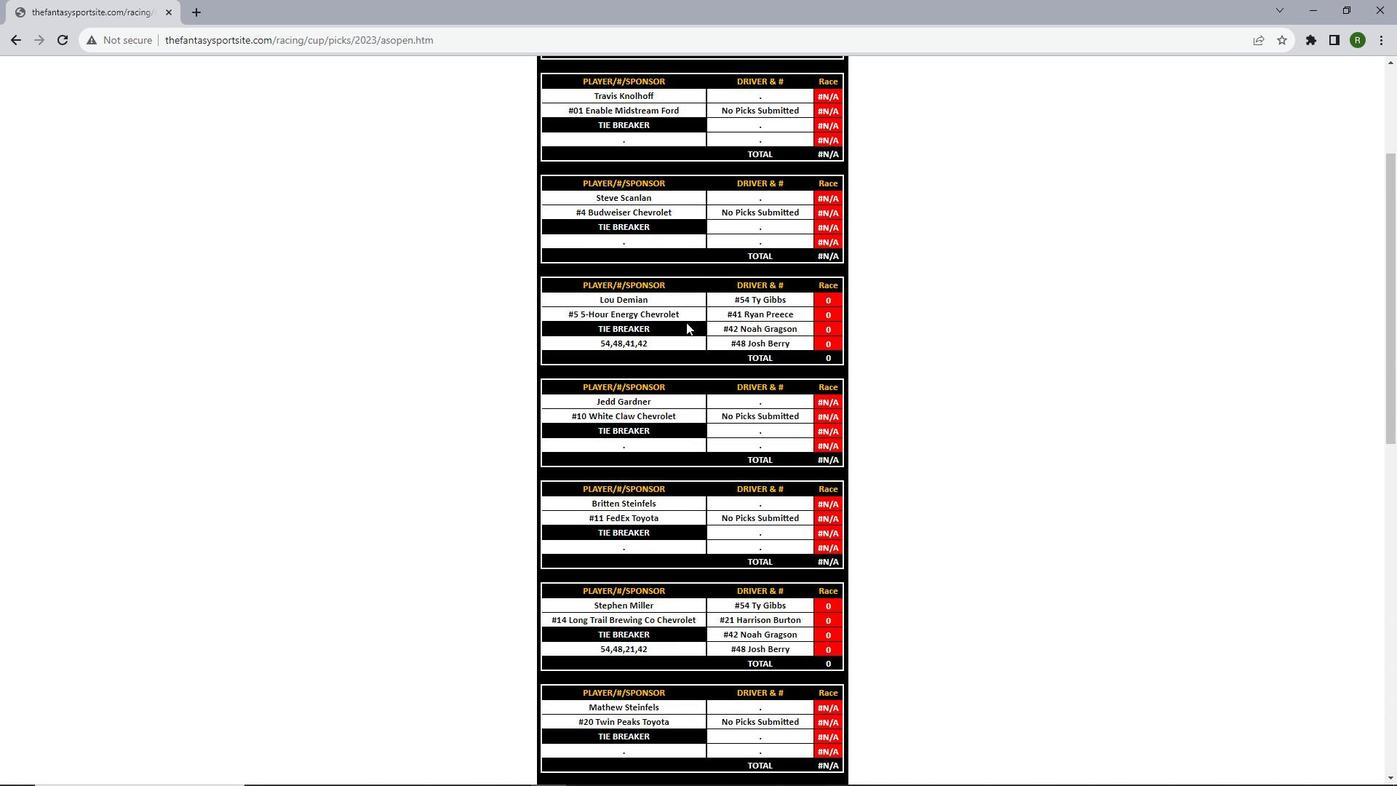 
Action: Mouse scrolled (686, 323) with delta (0, 0)
Screenshot: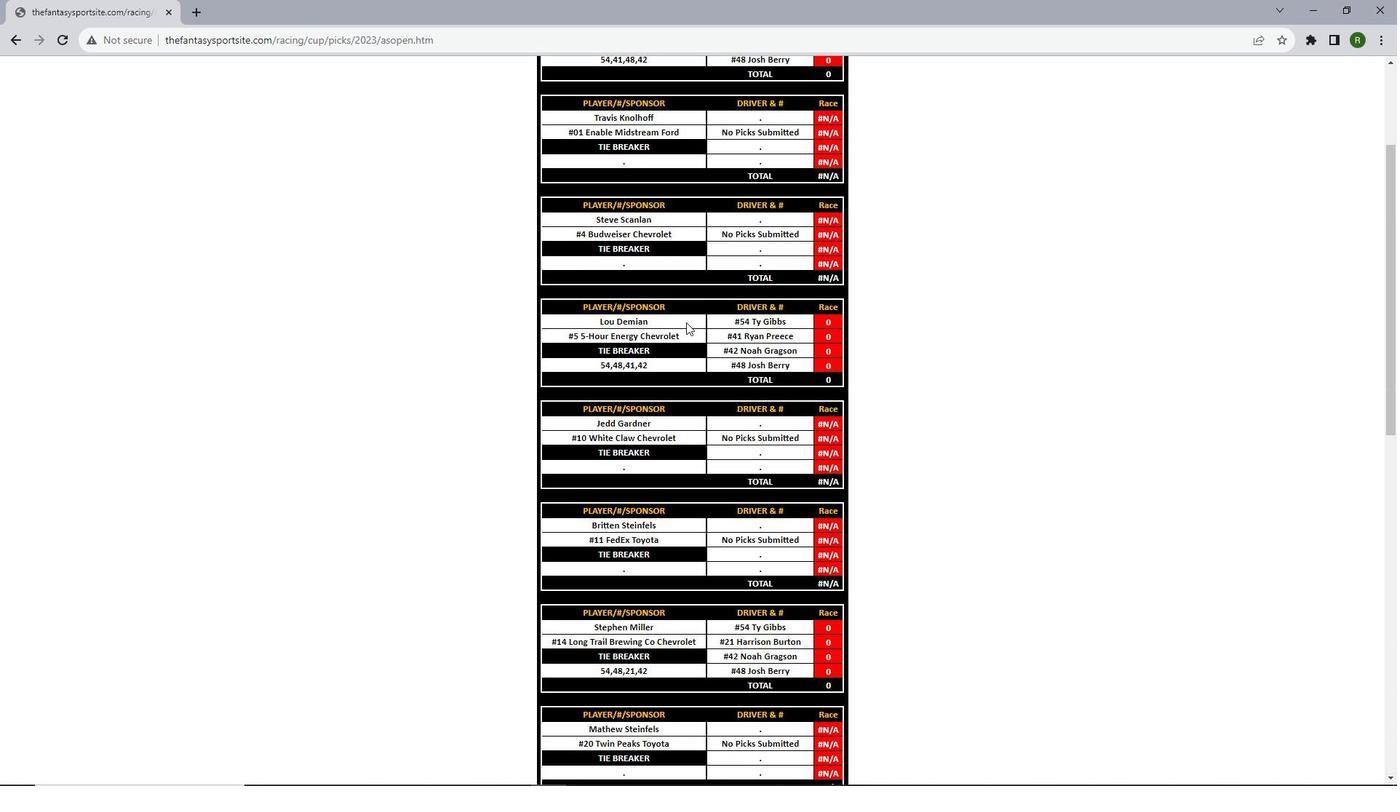 
Action: Mouse scrolled (686, 323) with delta (0, 0)
Screenshot: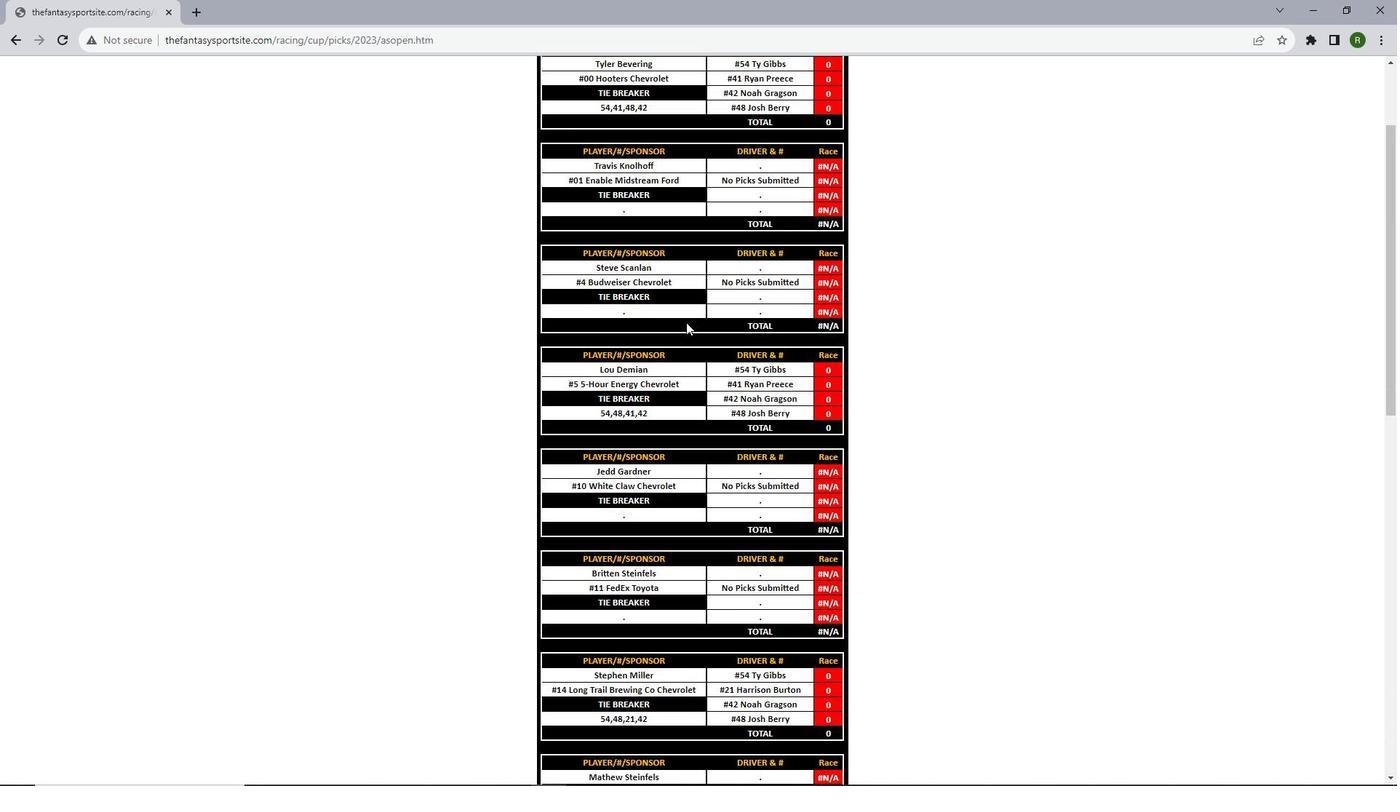 
Action: Mouse scrolled (686, 321) with delta (0, 0)
Screenshot: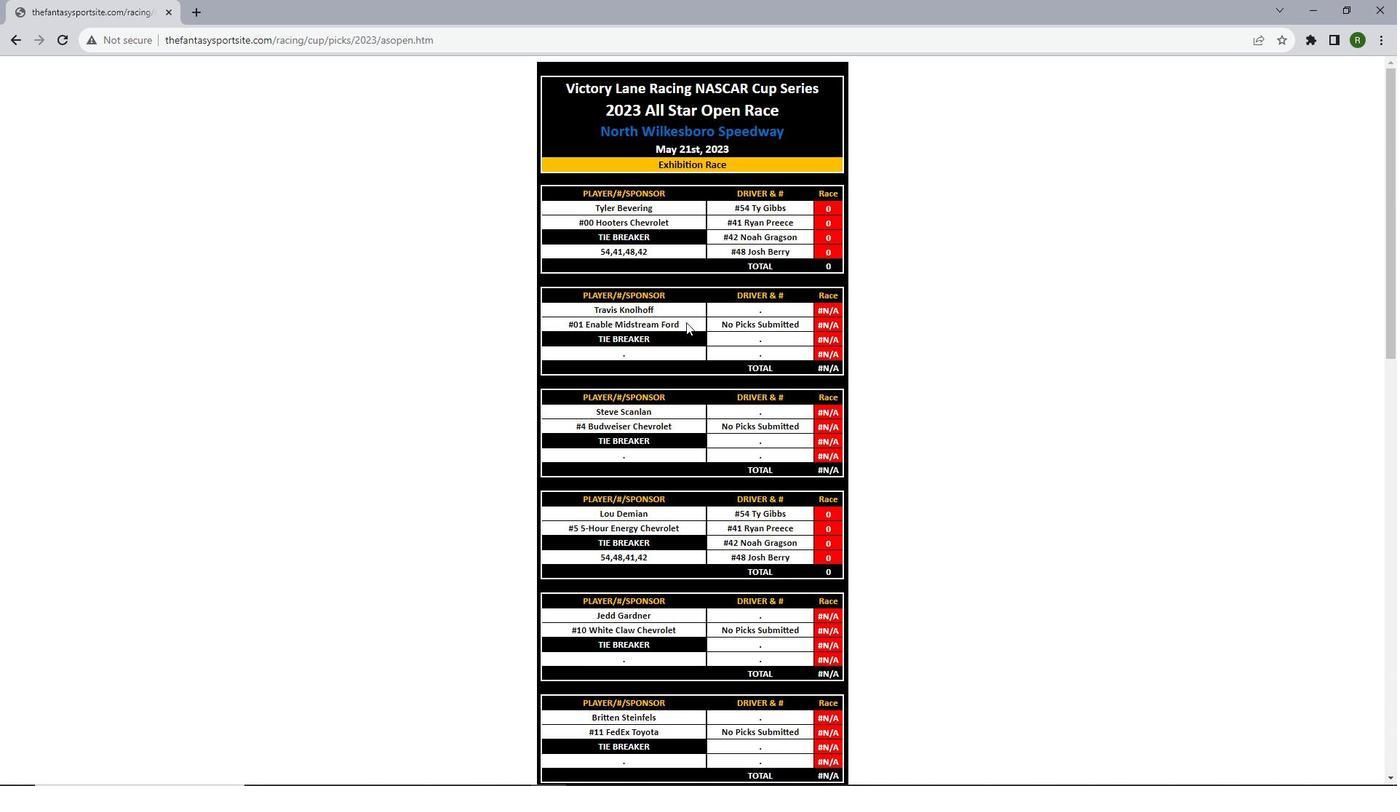 
Action: Mouse scrolled (686, 321) with delta (0, 0)
Screenshot: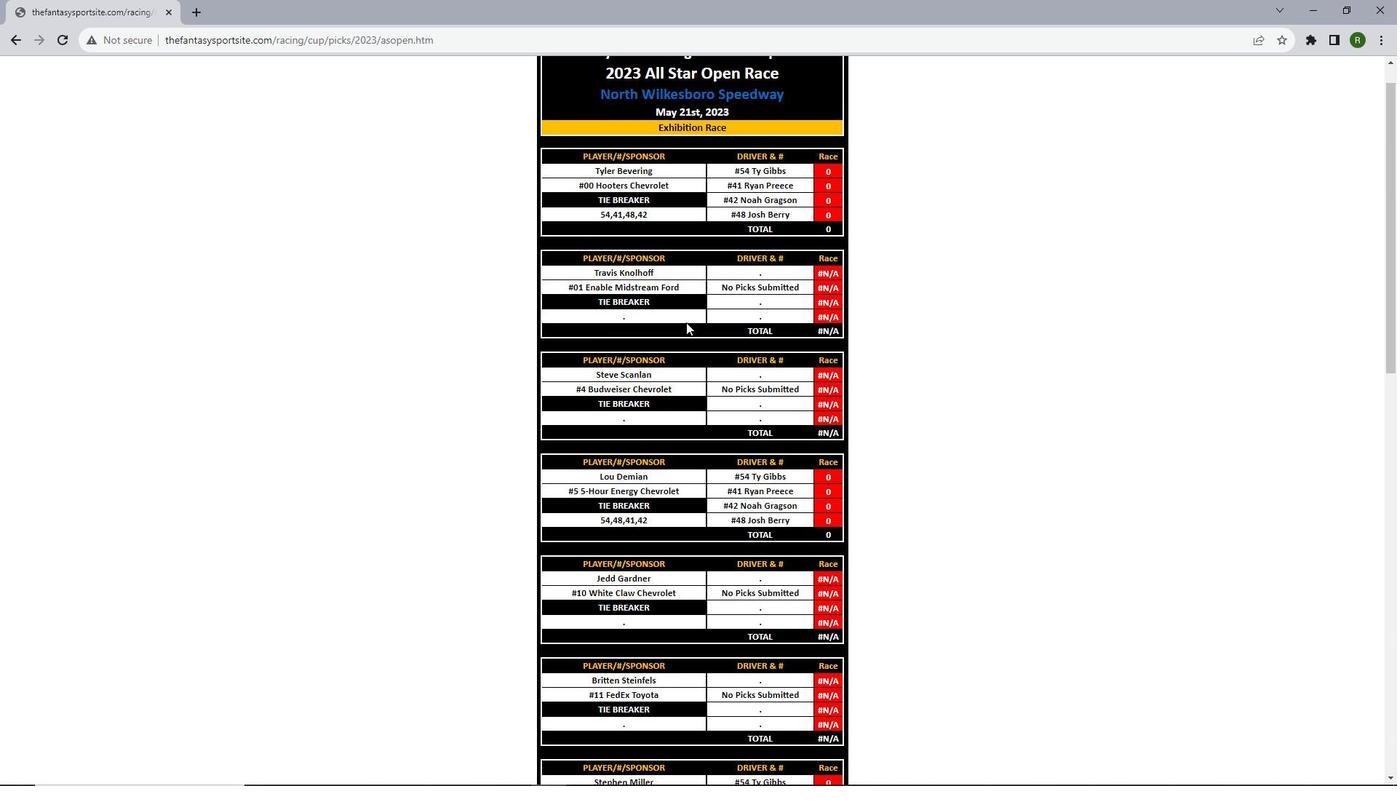 
Action: Mouse scrolled (686, 321) with delta (0, 0)
Screenshot: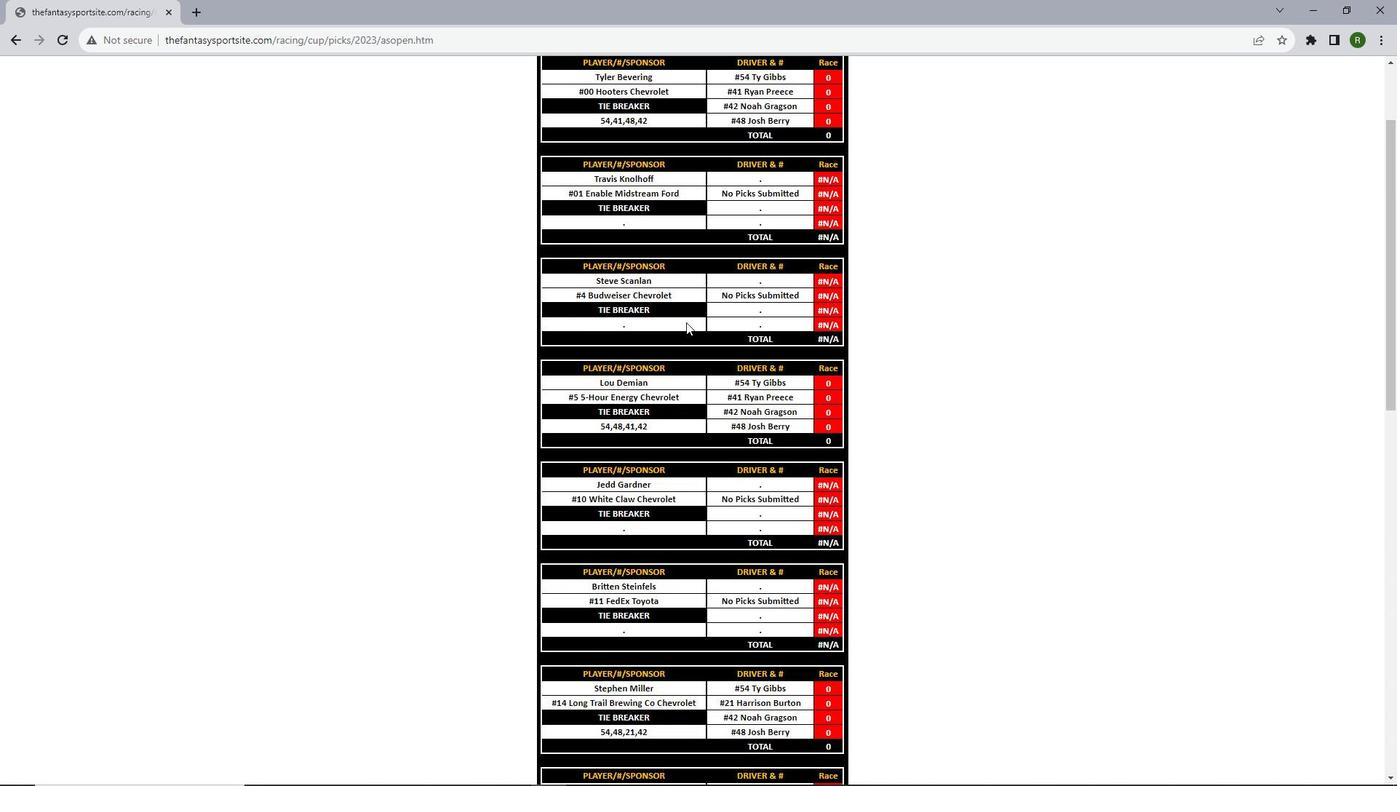 
Action: Mouse scrolled (686, 321) with delta (0, 0)
Screenshot: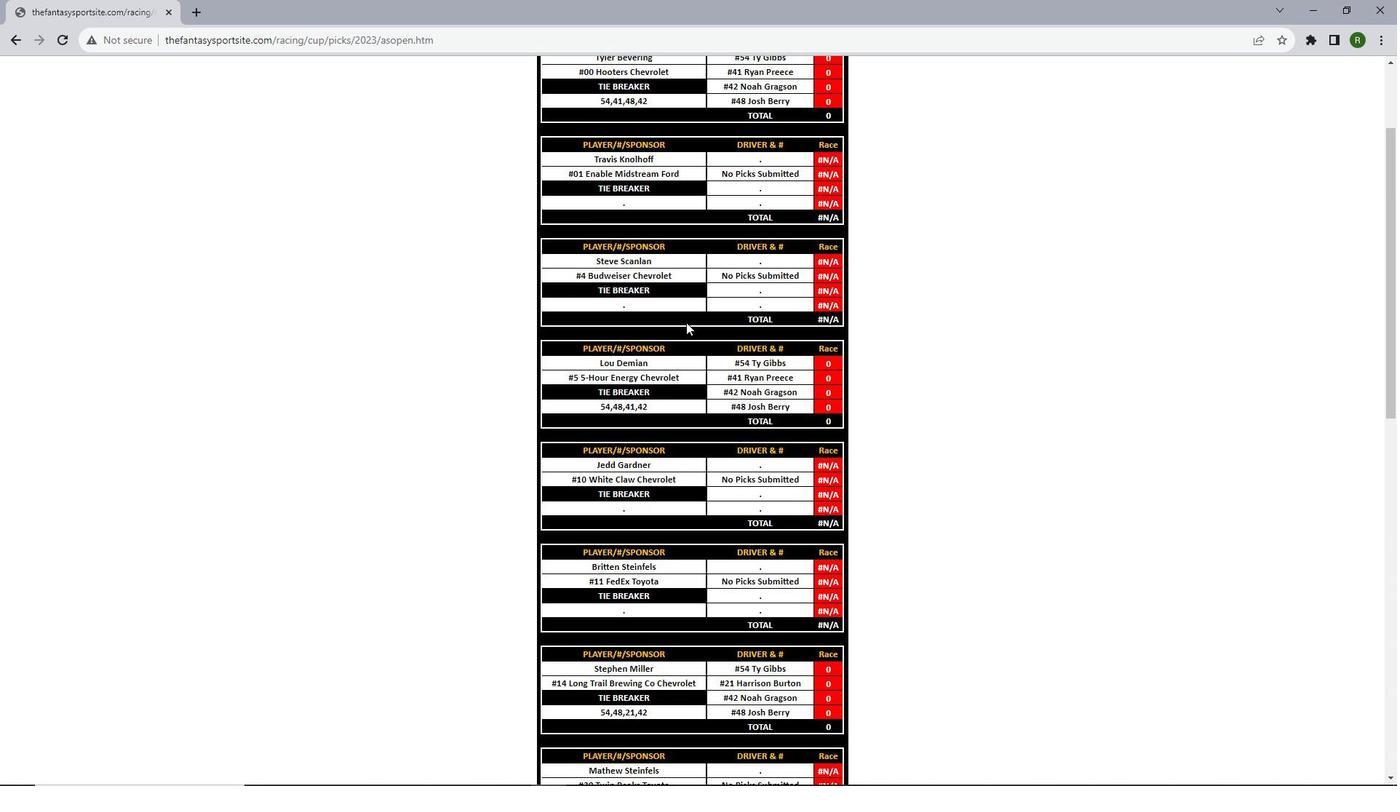 
Action: Mouse scrolled (686, 321) with delta (0, 0)
Screenshot: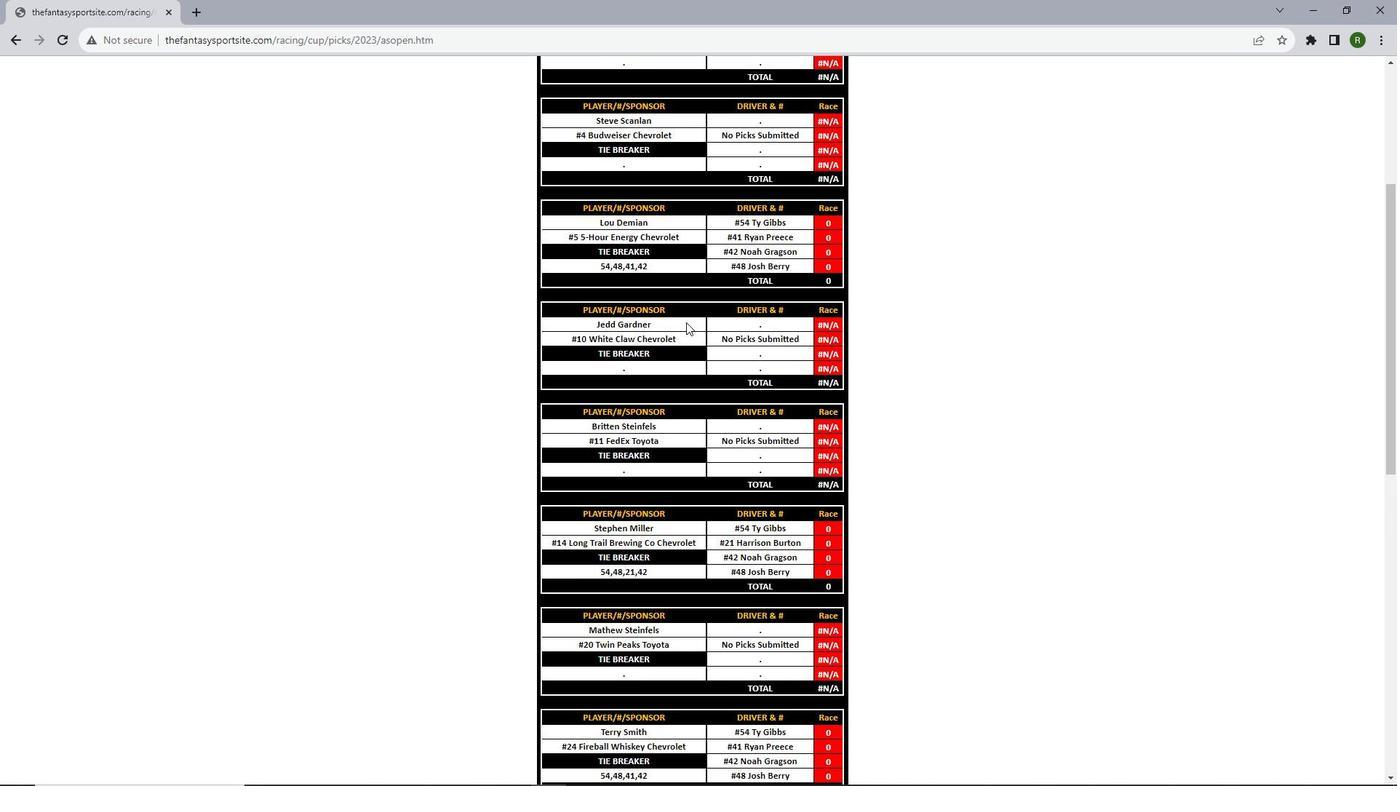
Action: Mouse scrolled (686, 321) with delta (0, 0)
Screenshot: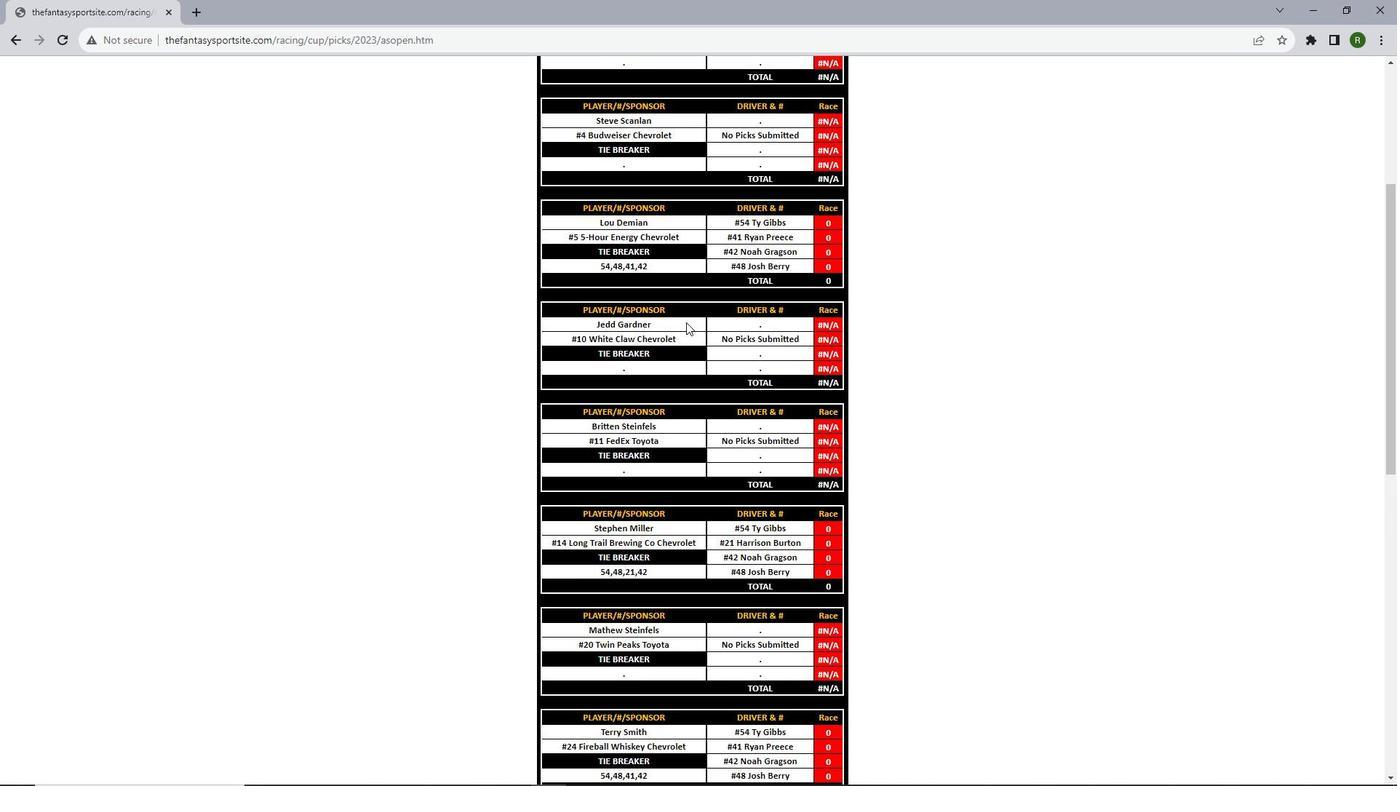 
Action: Mouse scrolled (686, 321) with delta (0, 0)
Screenshot: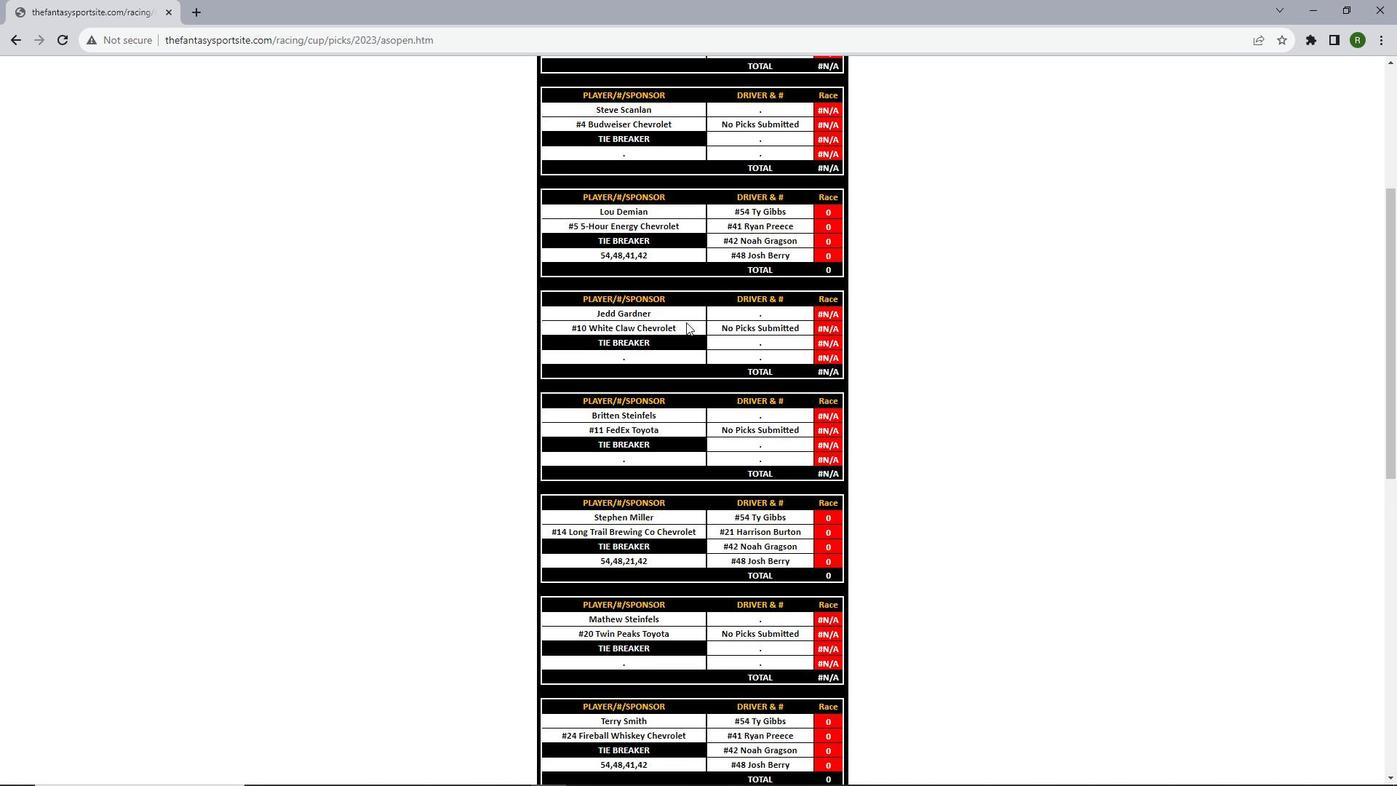 
Action: Mouse scrolled (686, 321) with delta (0, 0)
Screenshot: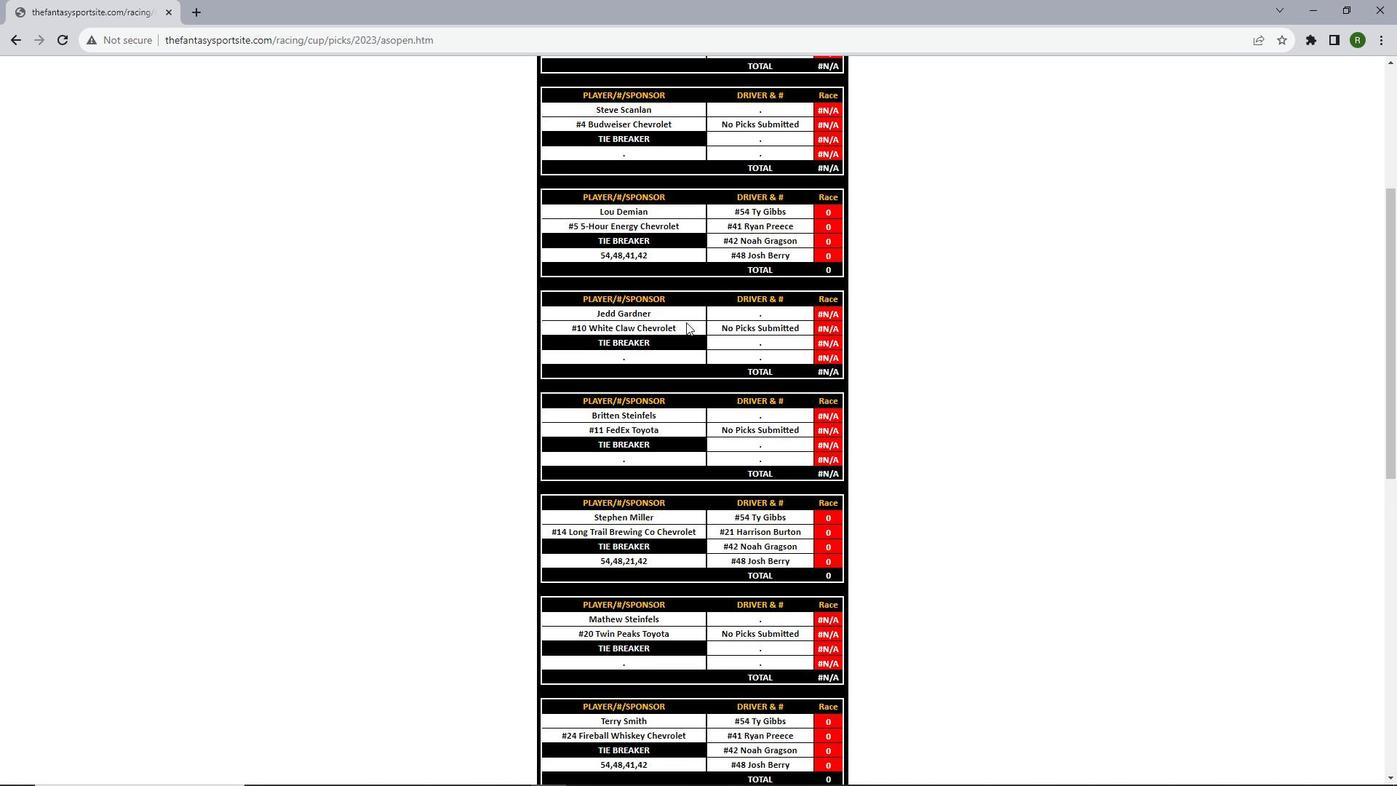 
Action: Mouse scrolled (686, 321) with delta (0, 0)
Screenshot: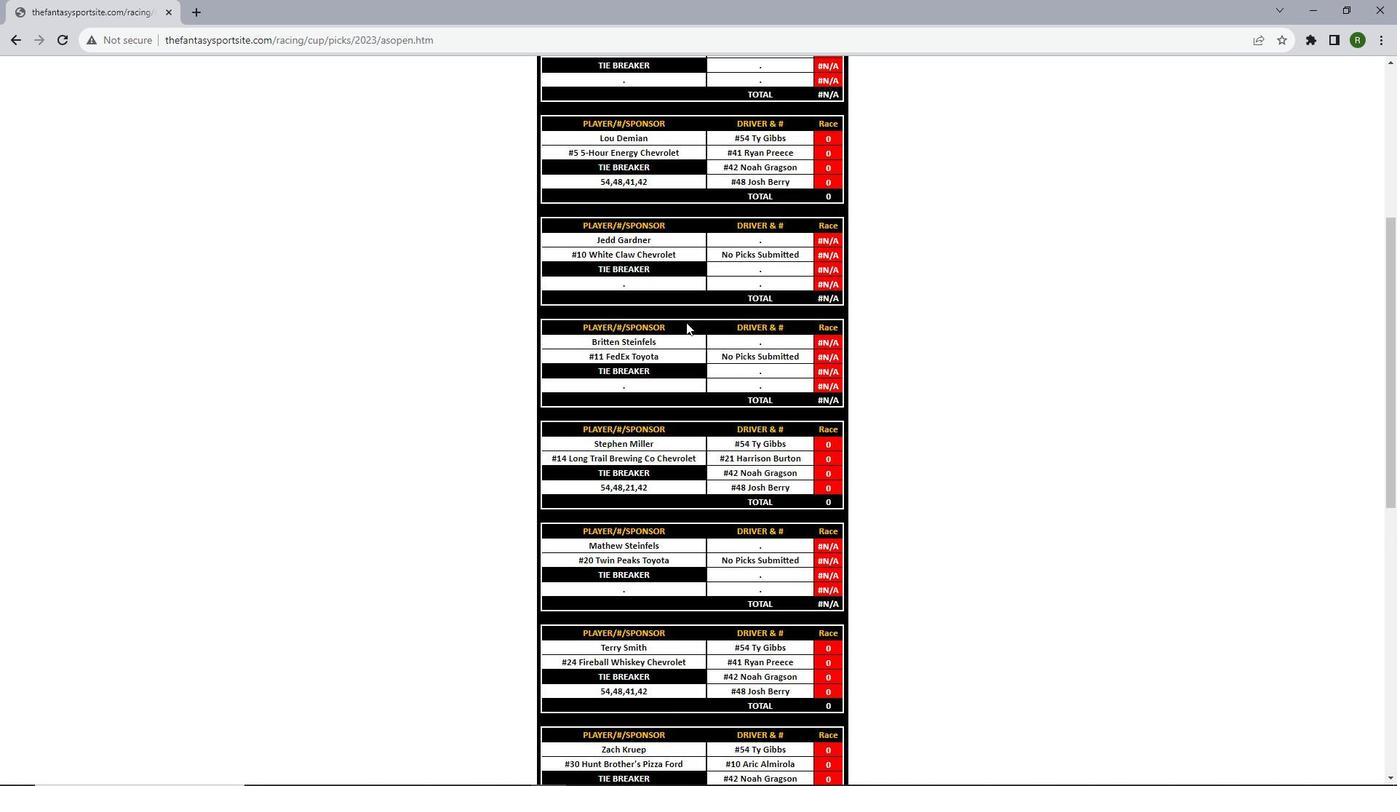 
Action: Mouse scrolled (686, 321) with delta (0, 0)
Screenshot: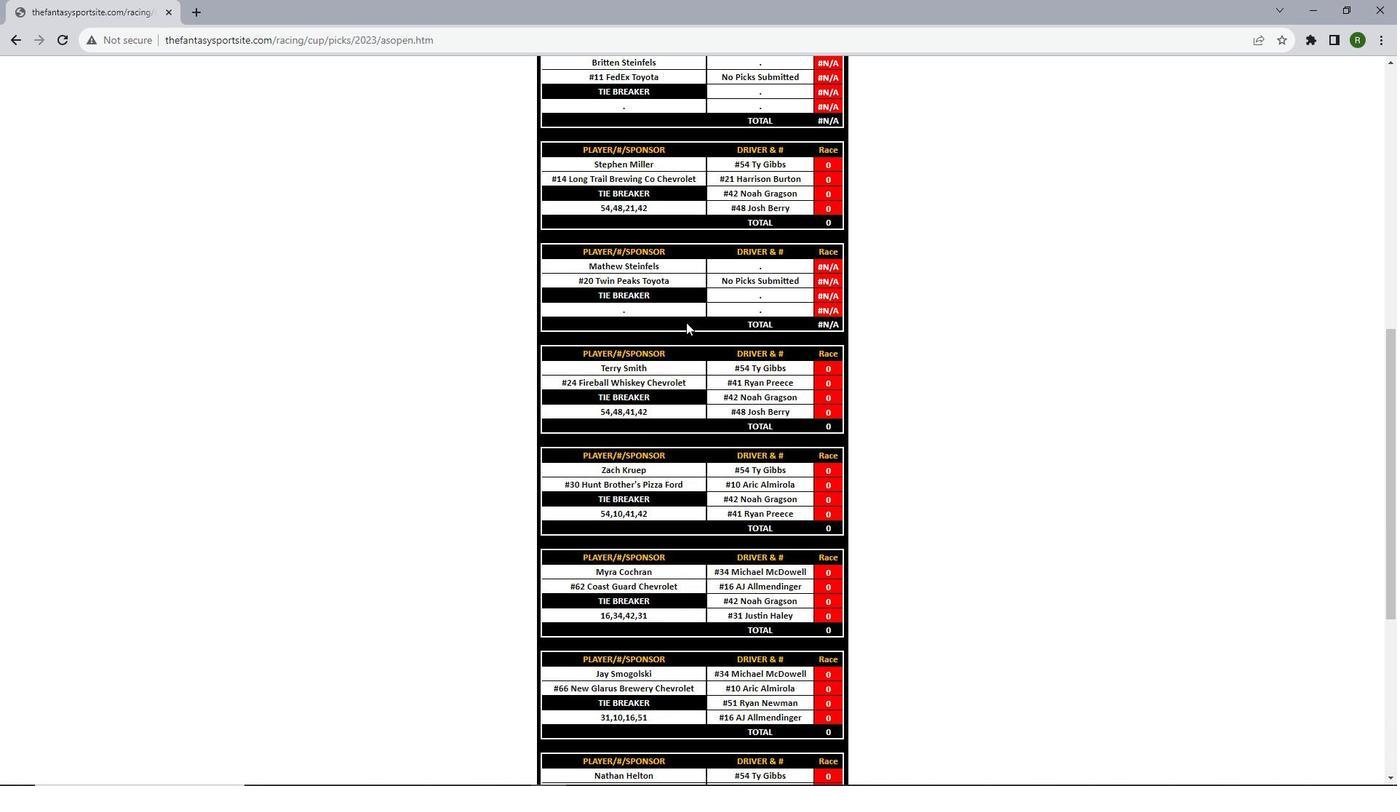 
Action: Mouse scrolled (686, 321) with delta (0, 0)
Screenshot: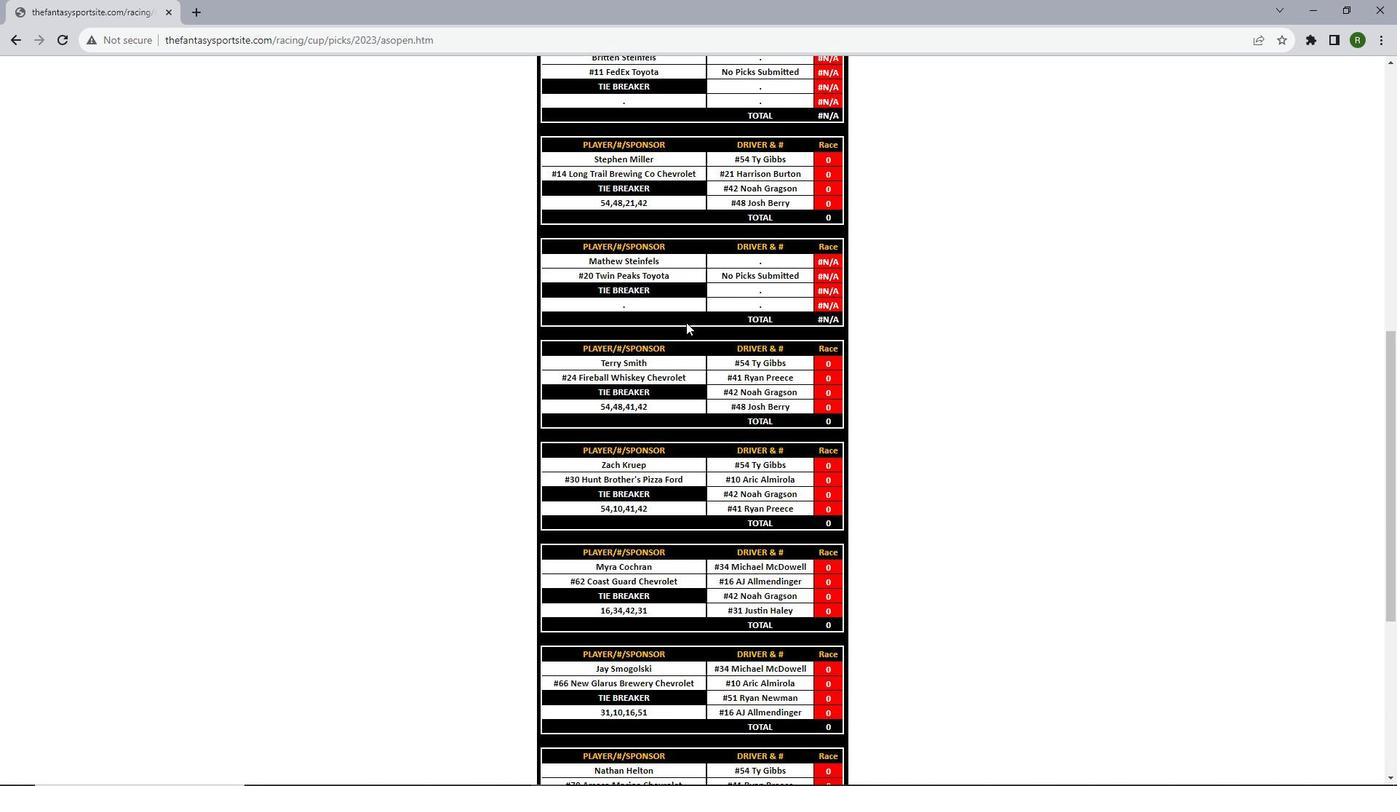 
Action: Mouse scrolled (686, 321) with delta (0, 0)
Screenshot: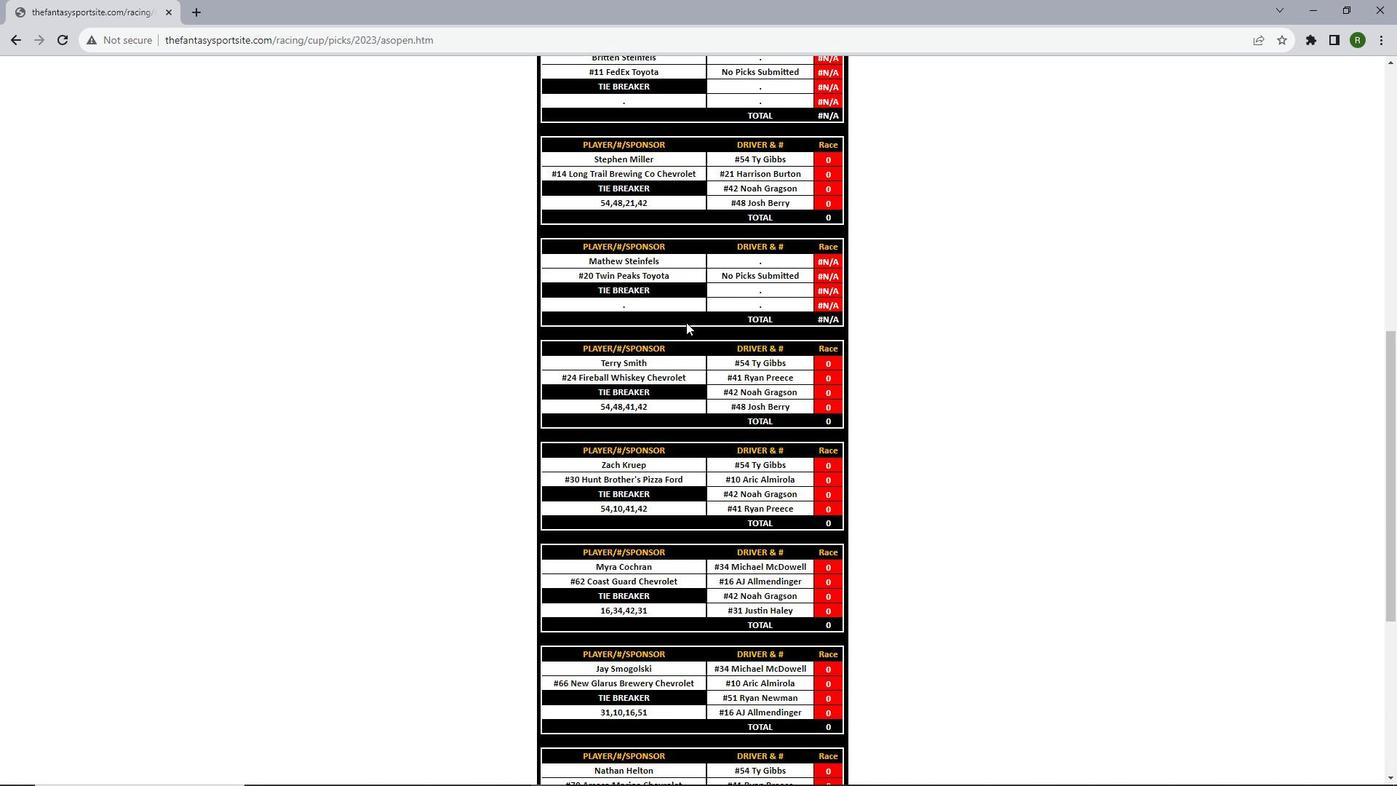 
Action: Mouse scrolled (686, 321) with delta (0, 0)
Screenshot: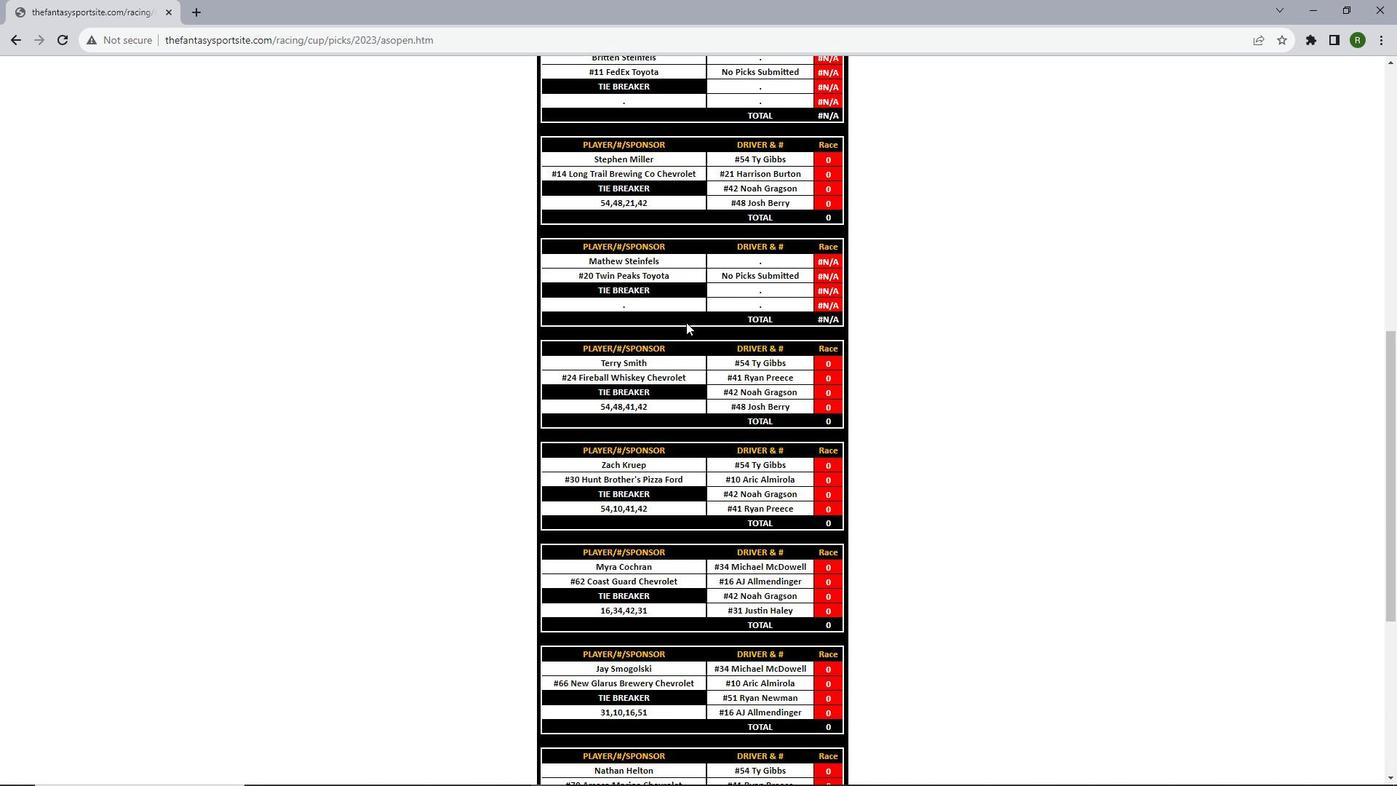 
Action: Mouse scrolled (686, 321) with delta (0, 0)
Screenshot: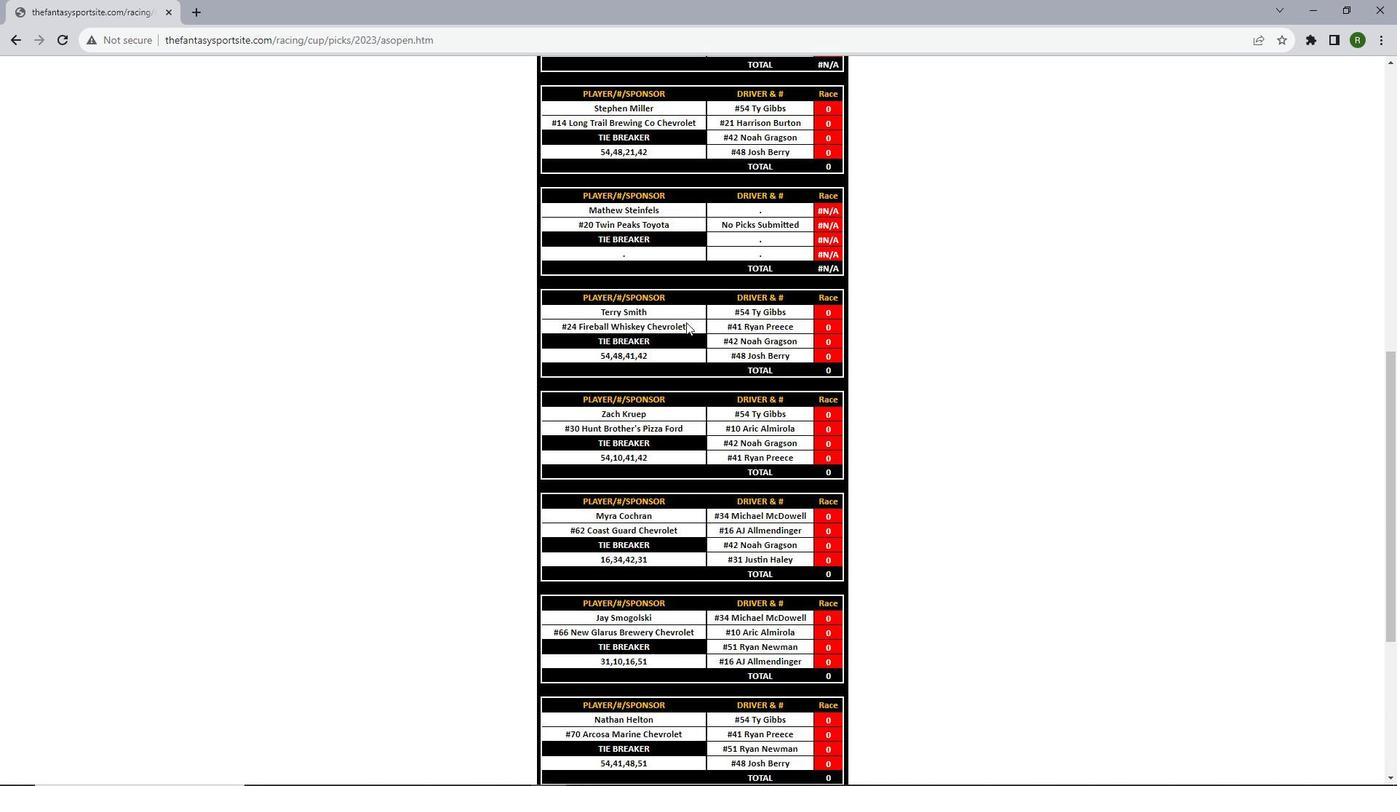 
Action: Mouse scrolled (686, 321) with delta (0, 0)
Screenshot: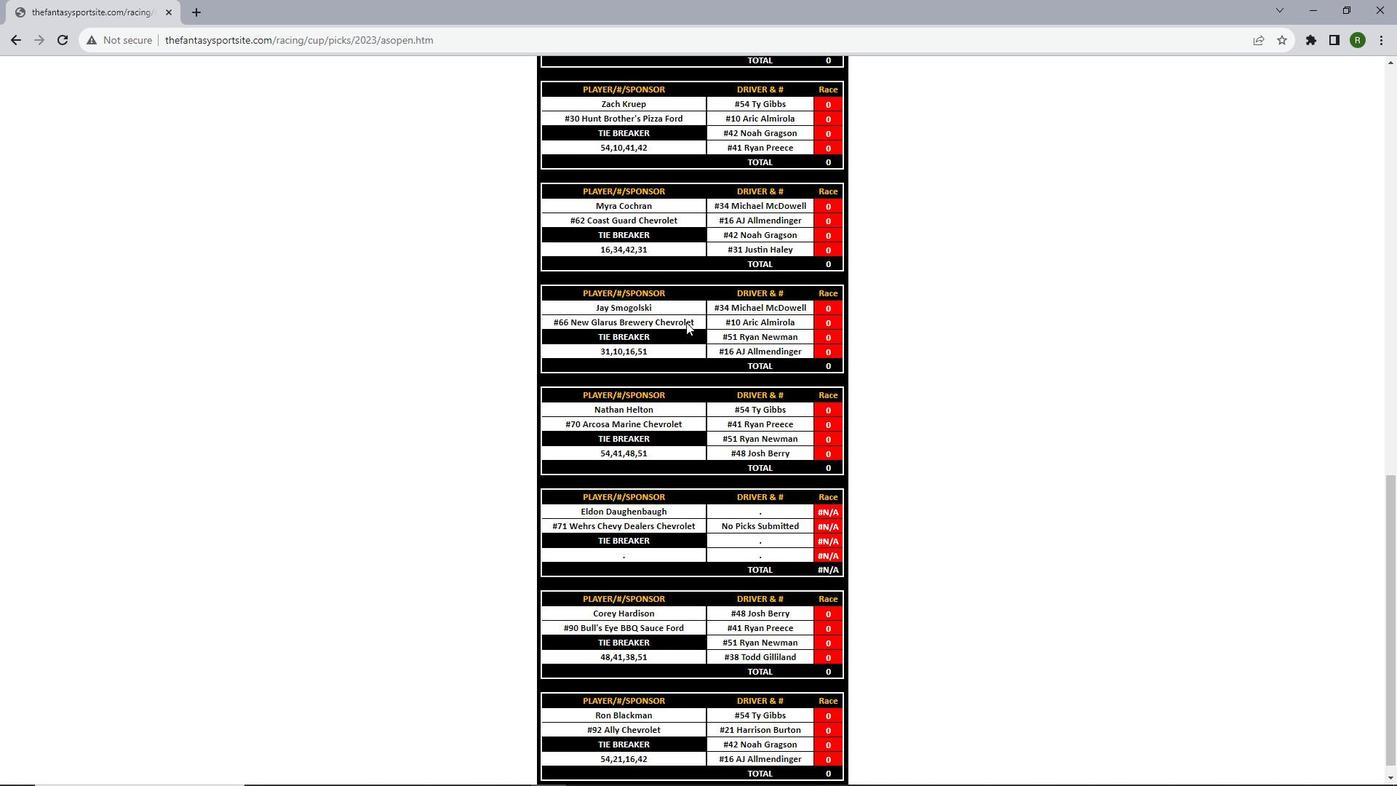 
Action: Mouse scrolled (686, 321) with delta (0, 0)
Screenshot: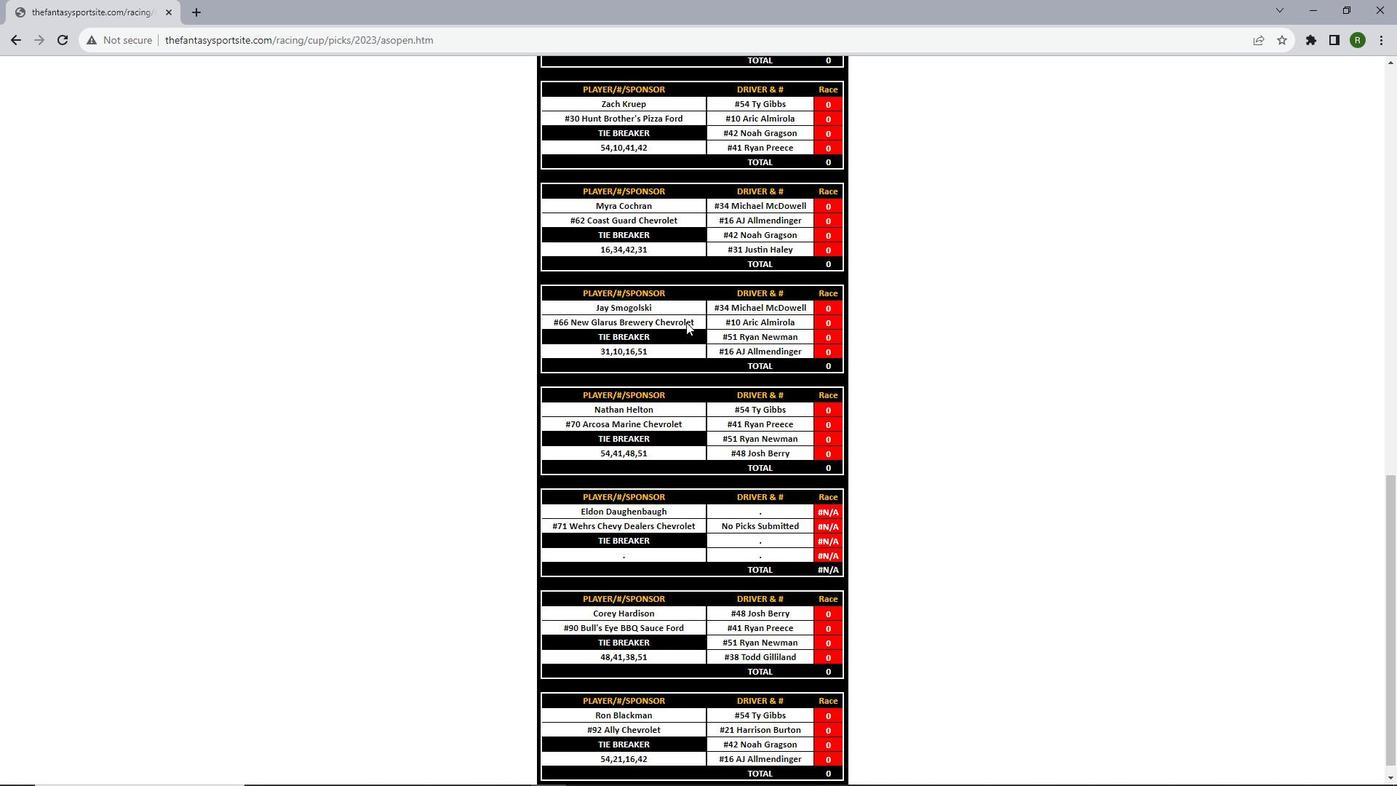 
Action: Mouse scrolled (686, 321) with delta (0, 0)
Screenshot: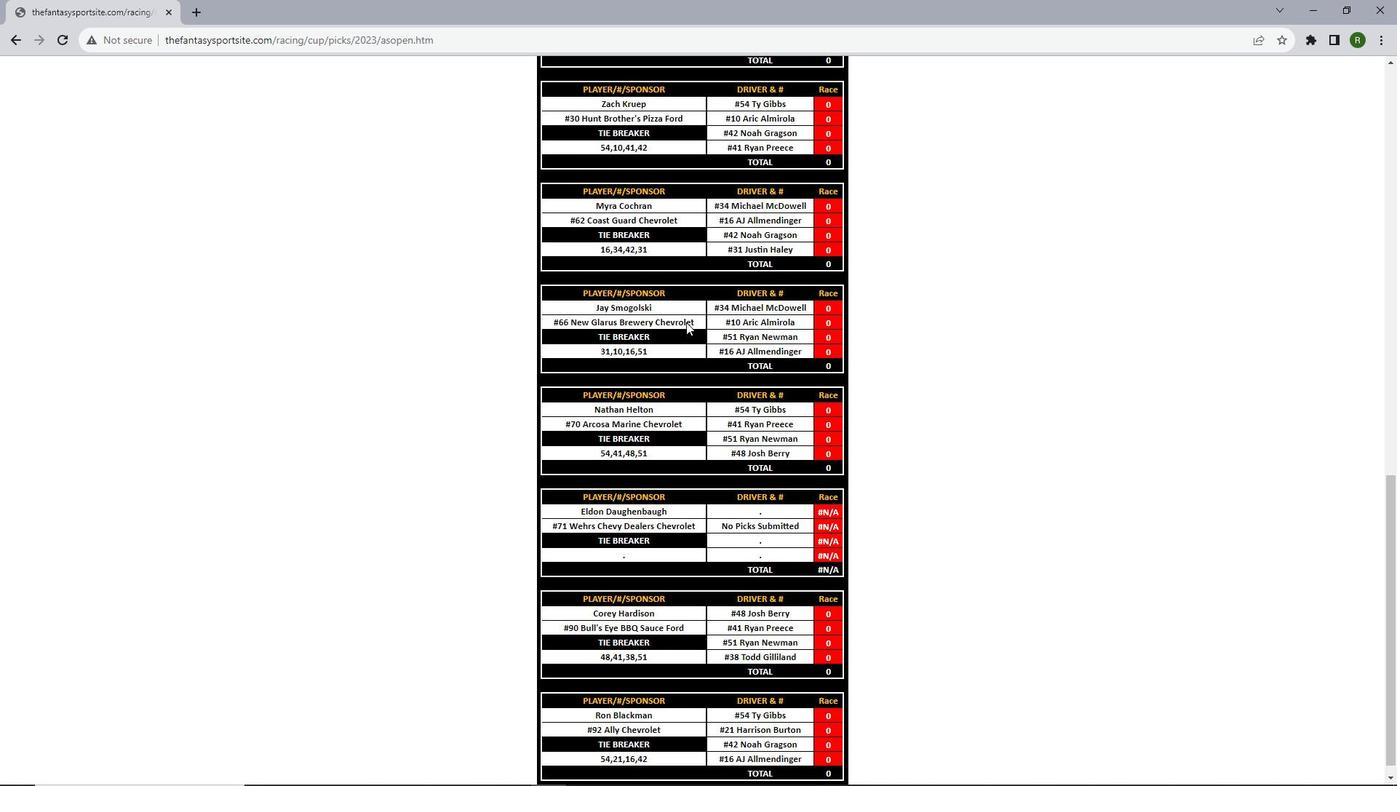 
Action: Mouse moved to (686, 322)
Screenshot: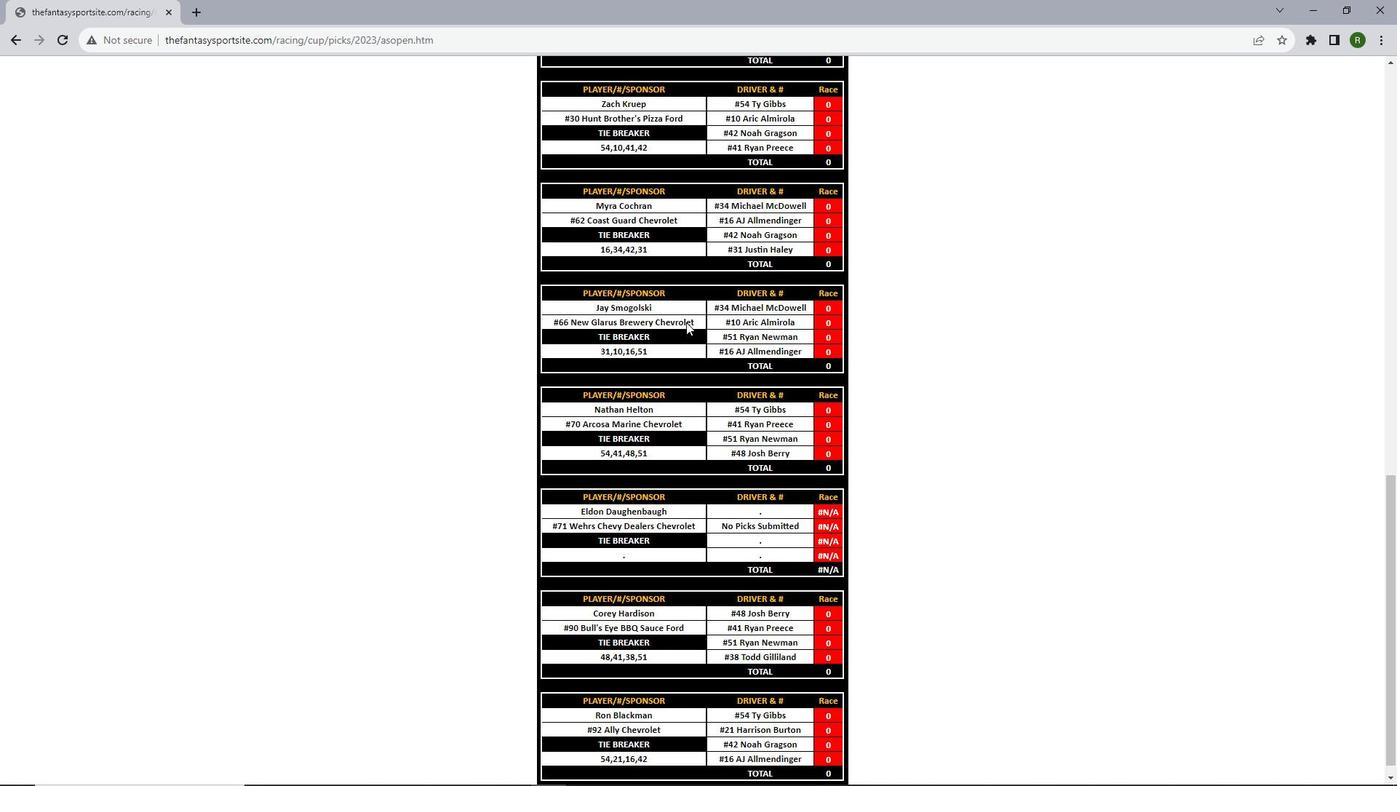 
Action: Mouse scrolled (686, 321) with delta (0, 0)
Screenshot: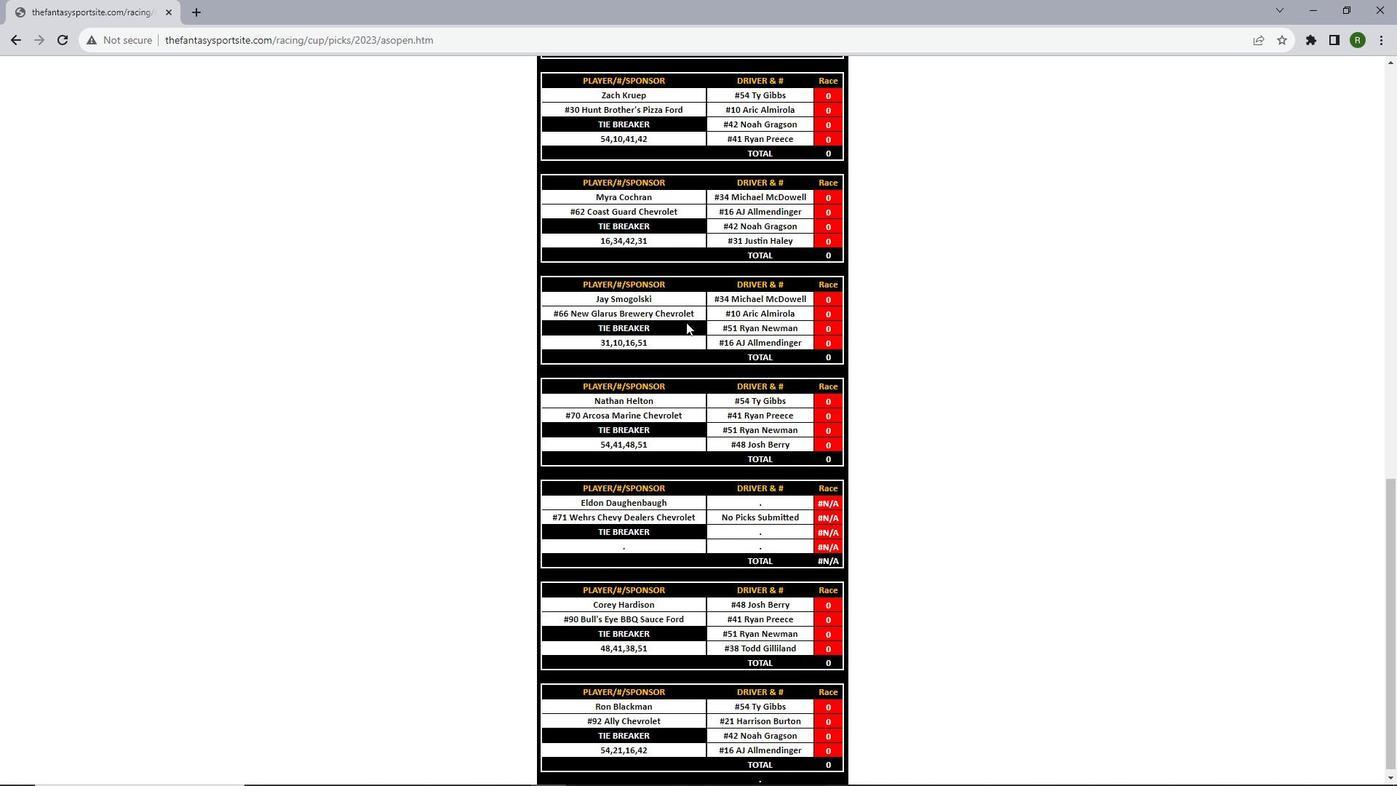 
Action: Mouse scrolled (686, 321) with delta (0, 0)
Screenshot: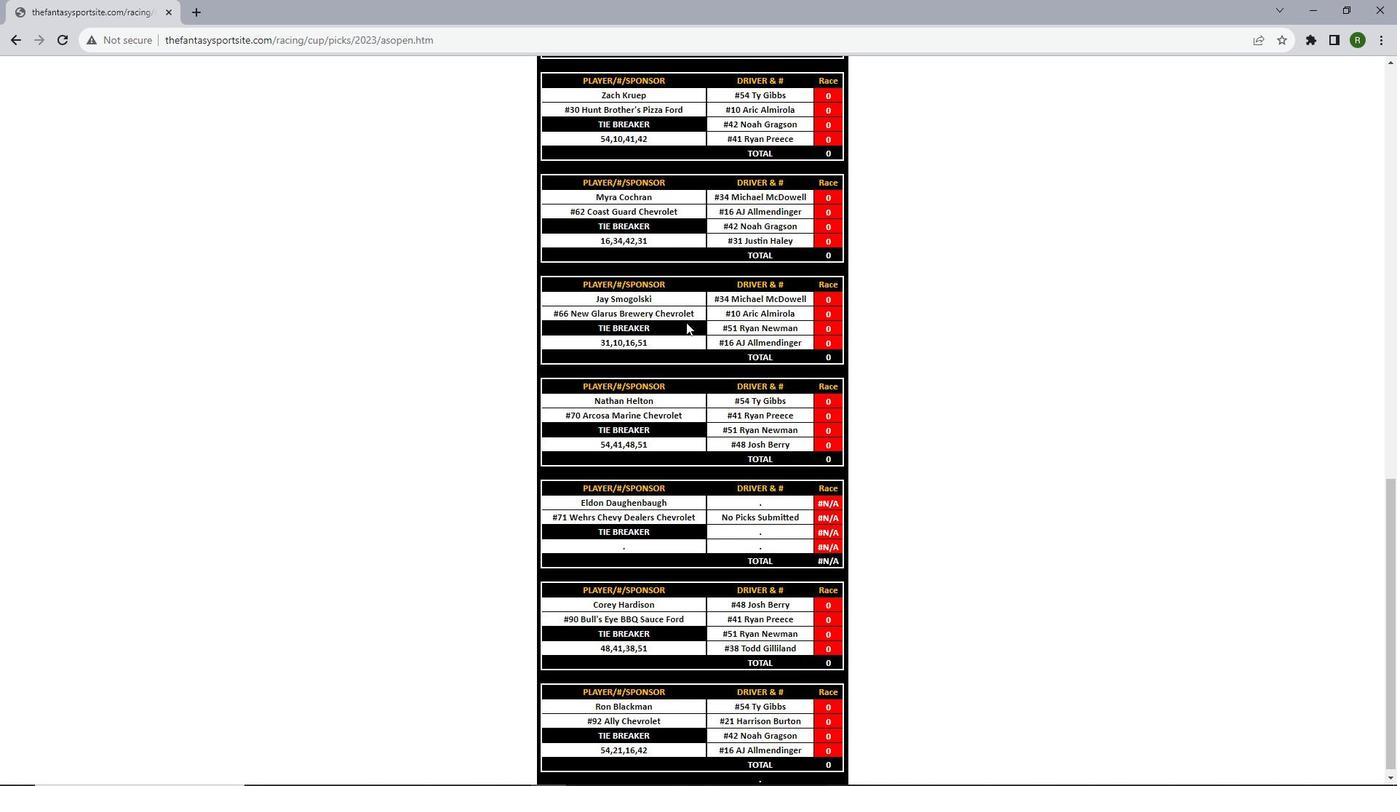 
Action: Mouse moved to (14, 41)
Screenshot: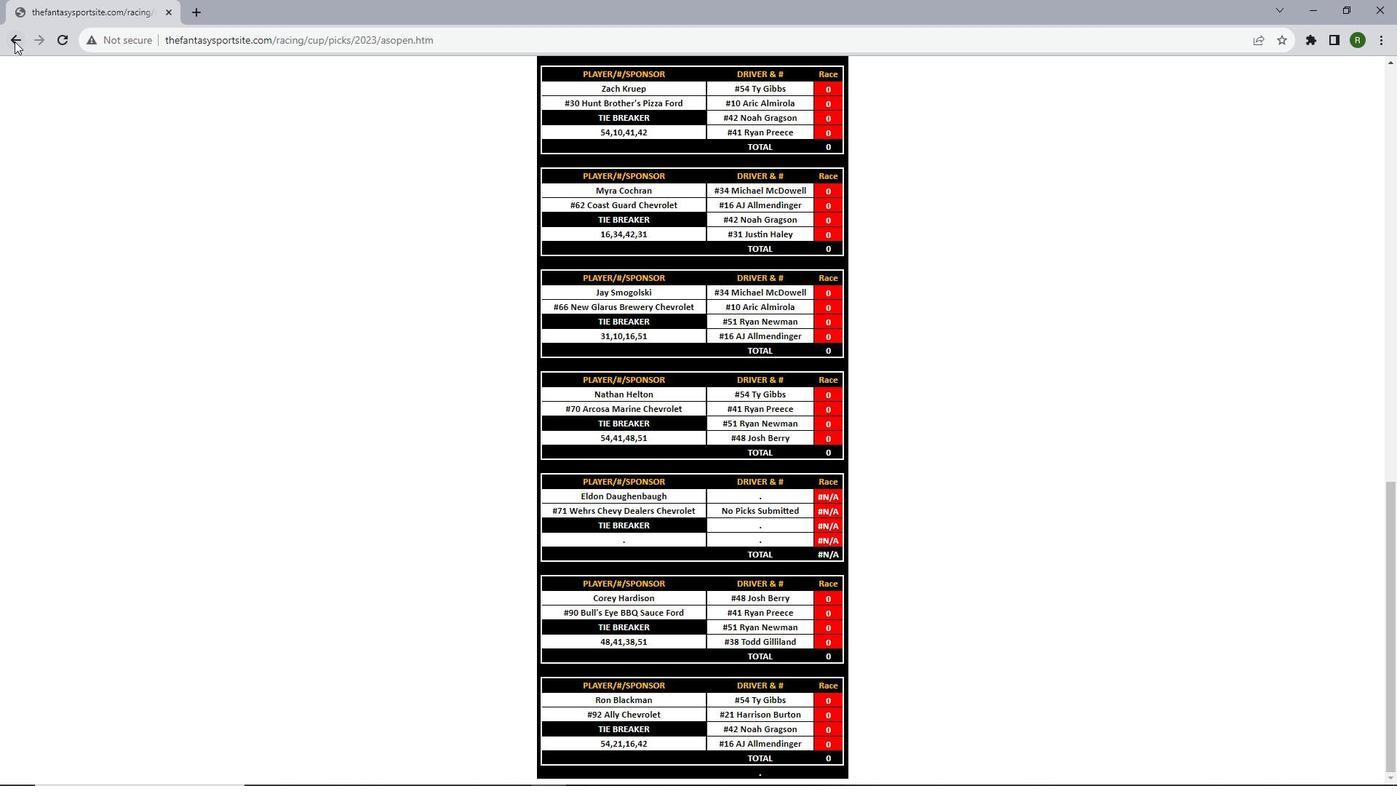 
